 Task: Search one way flight ticket for 2 adults, 2 children, 2 infants in seat in first from Houston: George Bush Intercontinental/houston Airport to New Bern: Coastal Carolina Regional Airport (was Craven County Regional) on 8-4-2023. Choice of flights is Sun country airlines. Number of bags: 2 carry on bags. Price is upto 71000. Outbound departure time preference is 15:45. Flight should be less emission only.
Action: Mouse moved to (248, 337)
Screenshot: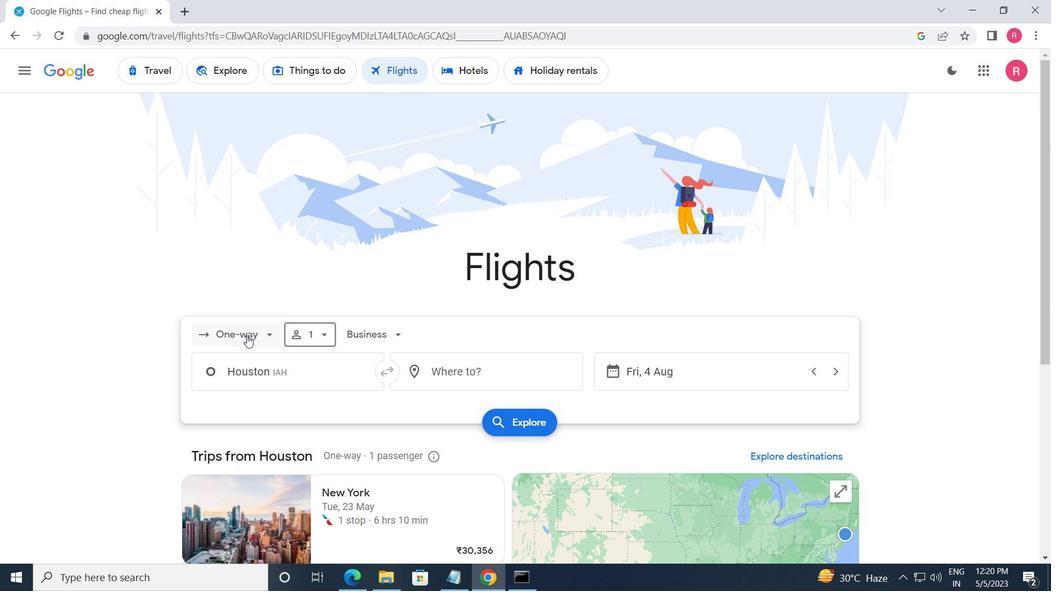 
Action: Mouse pressed left at (248, 337)
Screenshot: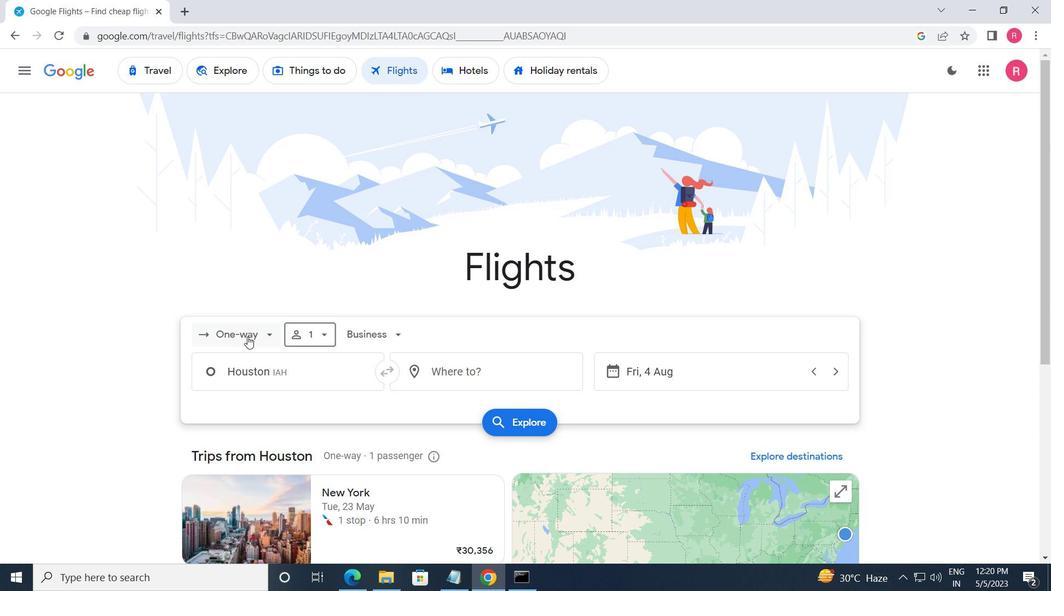 
Action: Mouse moved to (268, 404)
Screenshot: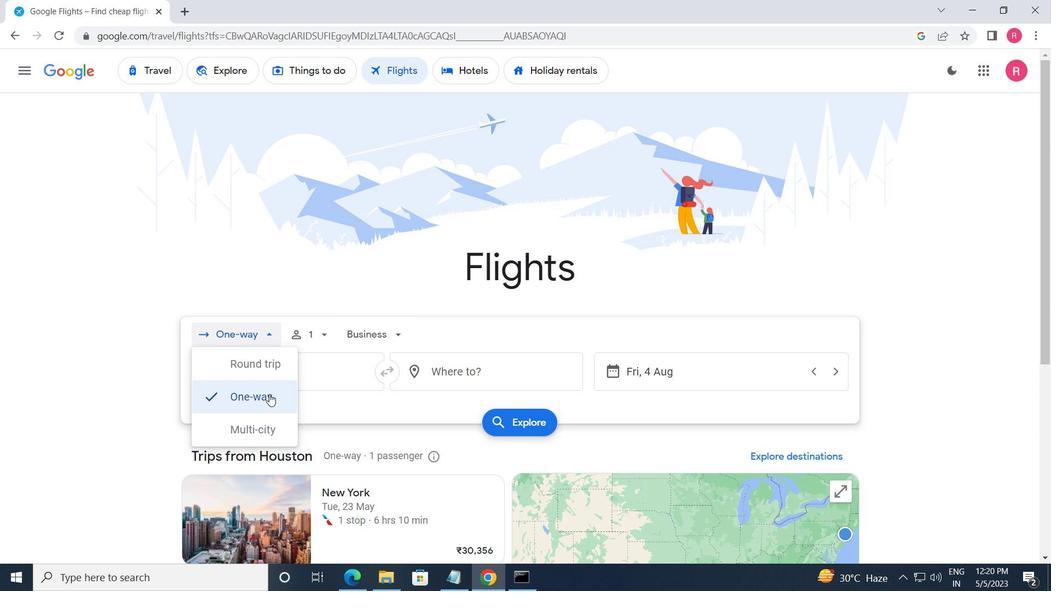 
Action: Mouse pressed left at (268, 404)
Screenshot: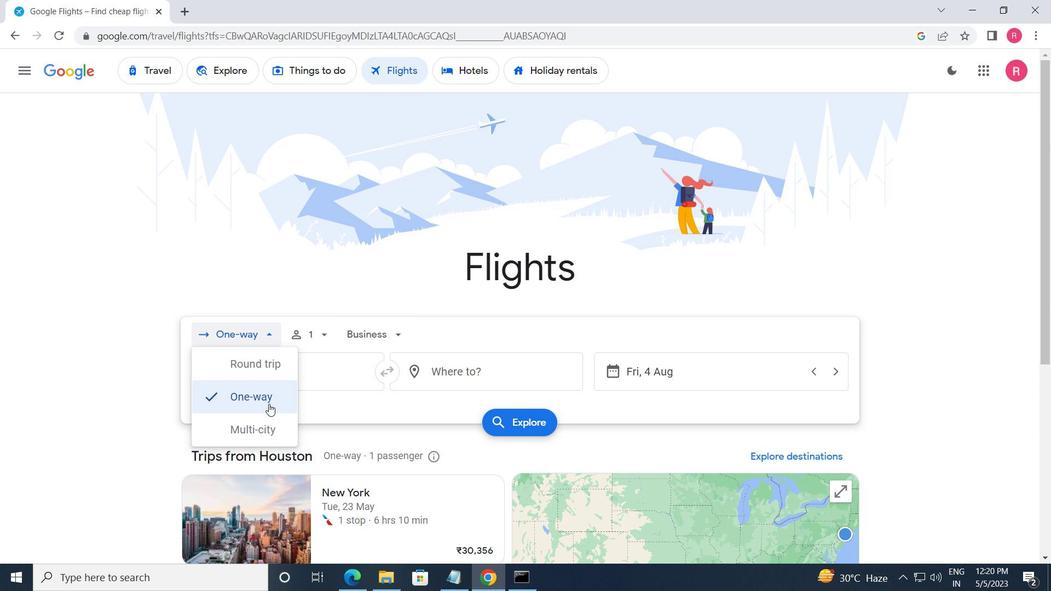 
Action: Mouse moved to (306, 338)
Screenshot: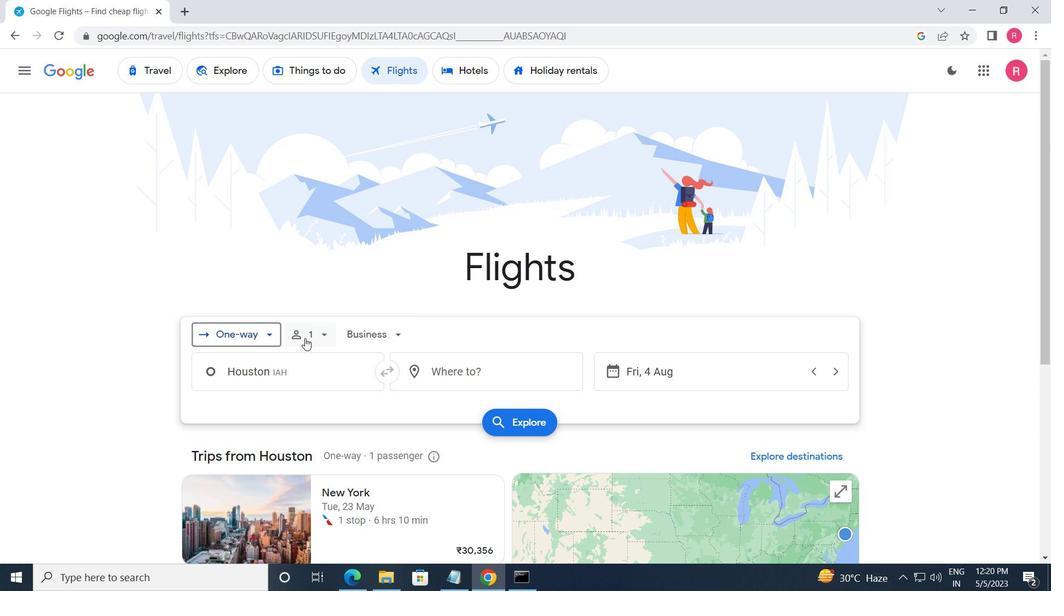 
Action: Mouse pressed left at (306, 338)
Screenshot: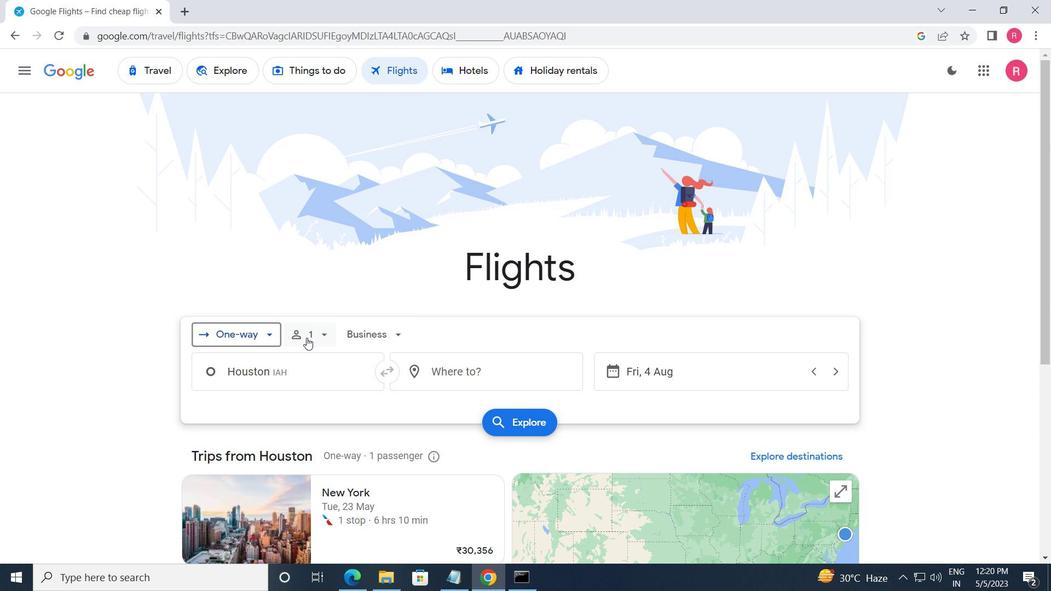 
Action: Mouse moved to (433, 375)
Screenshot: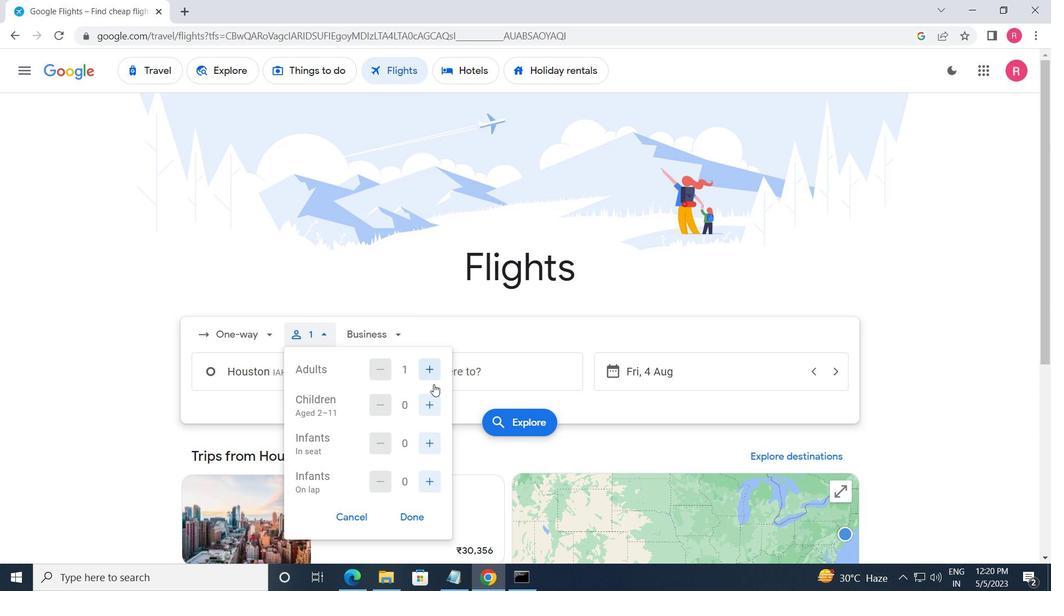 
Action: Mouse pressed left at (433, 375)
Screenshot: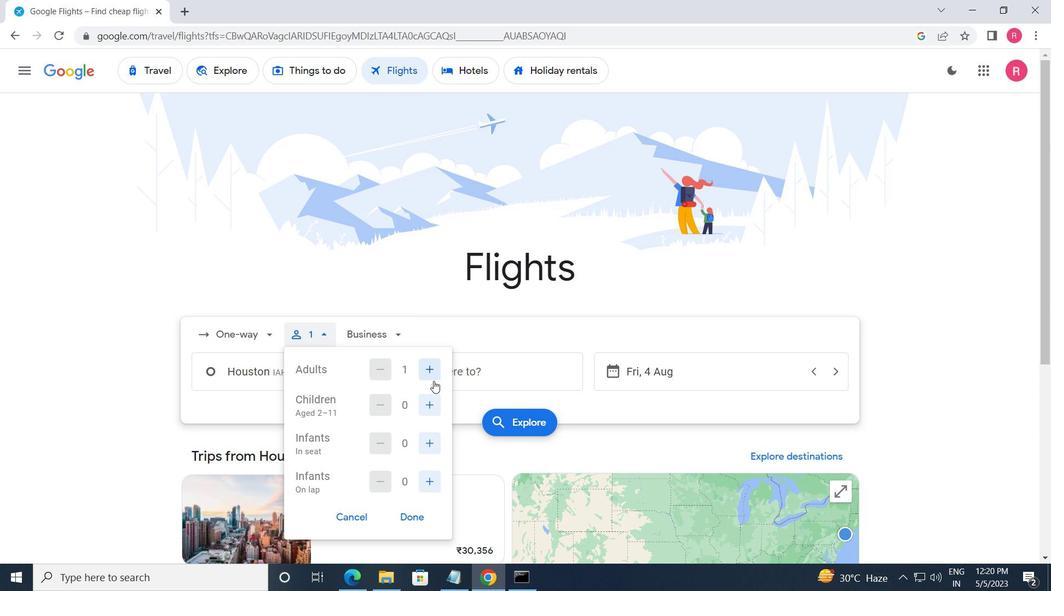 
Action: Mouse moved to (428, 397)
Screenshot: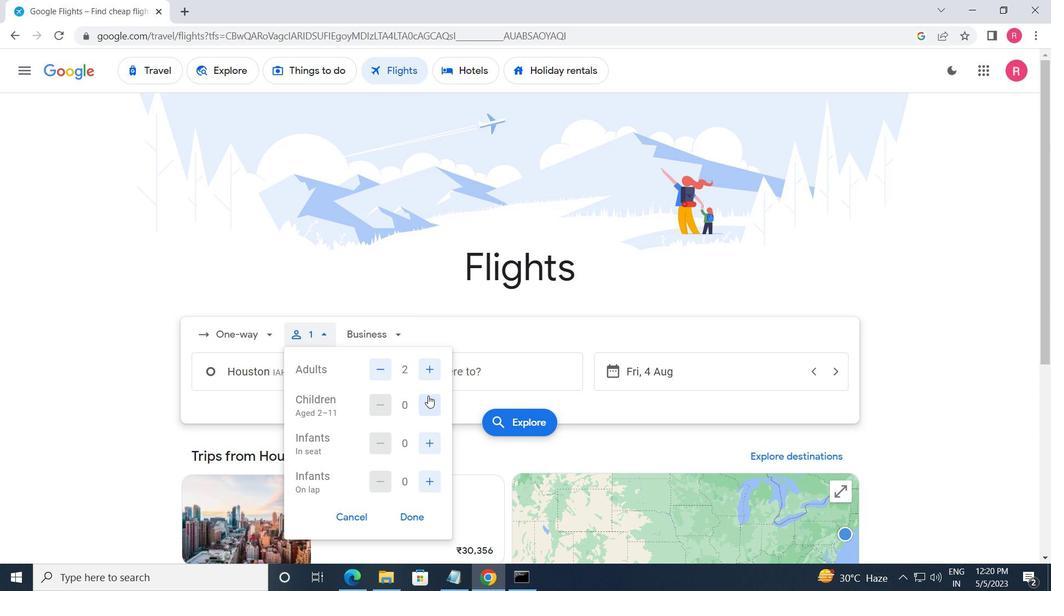 
Action: Mouse pressed left at (428, 397)
Screenshot: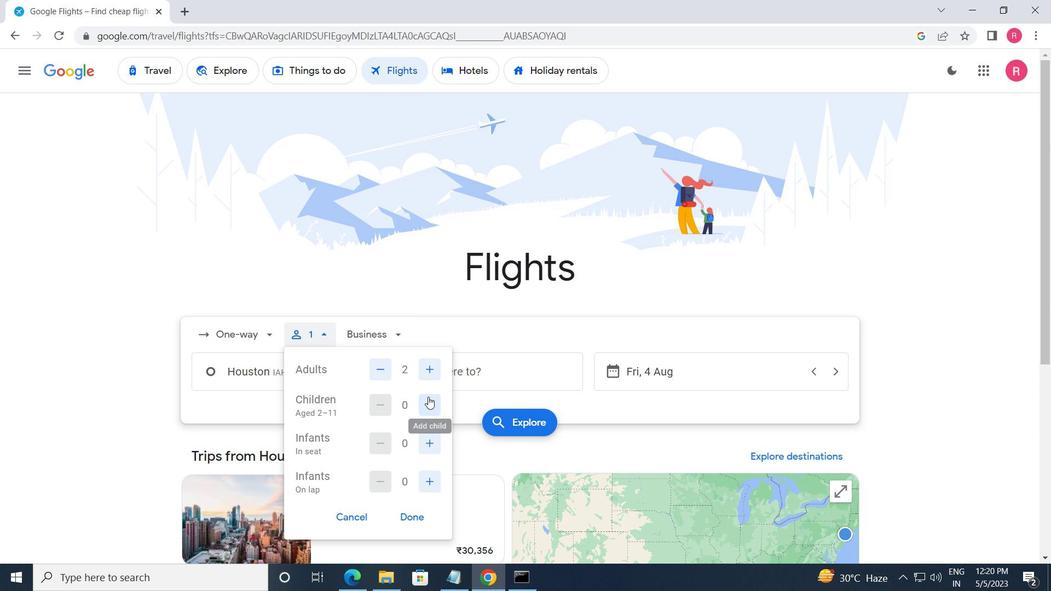 
Action: Mouse pressed left at (428, 397)
Screenshot: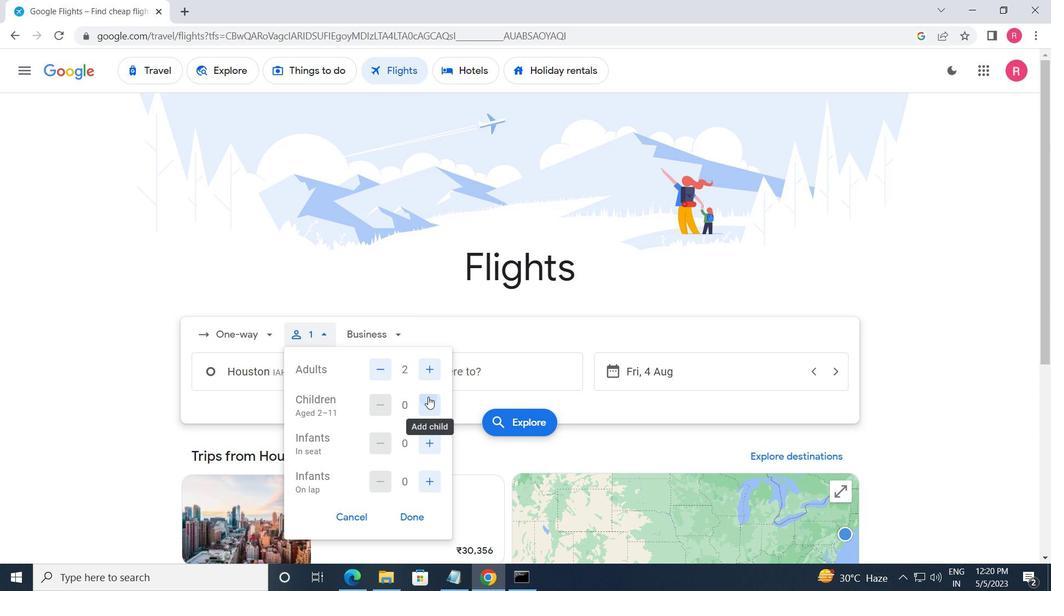 
Action: Mouse moved to (431, 431)
Screenshot: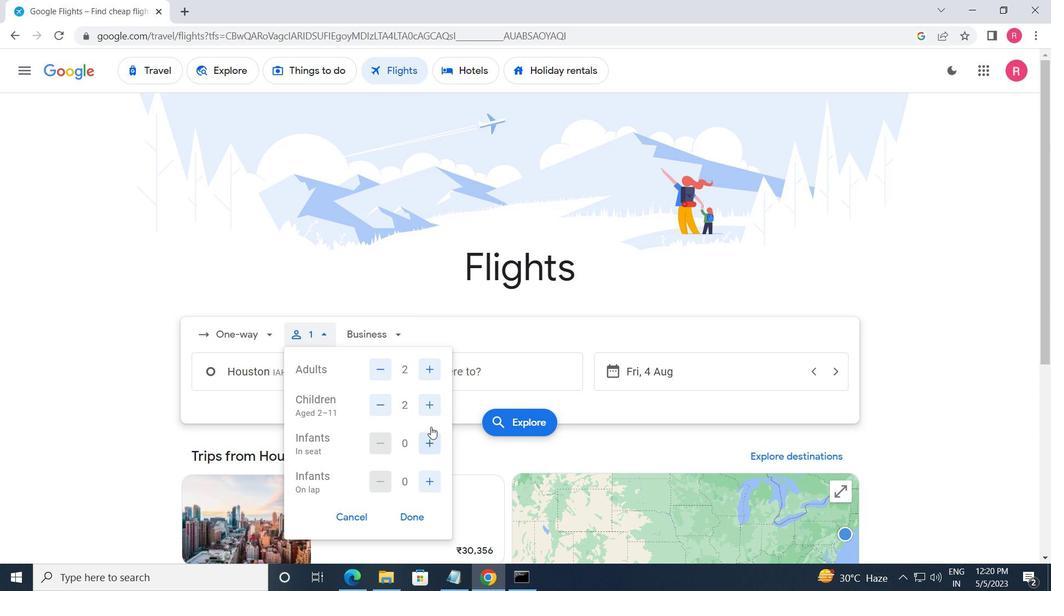
Action: Mouse pressed left at (431, 431)
Screenshot: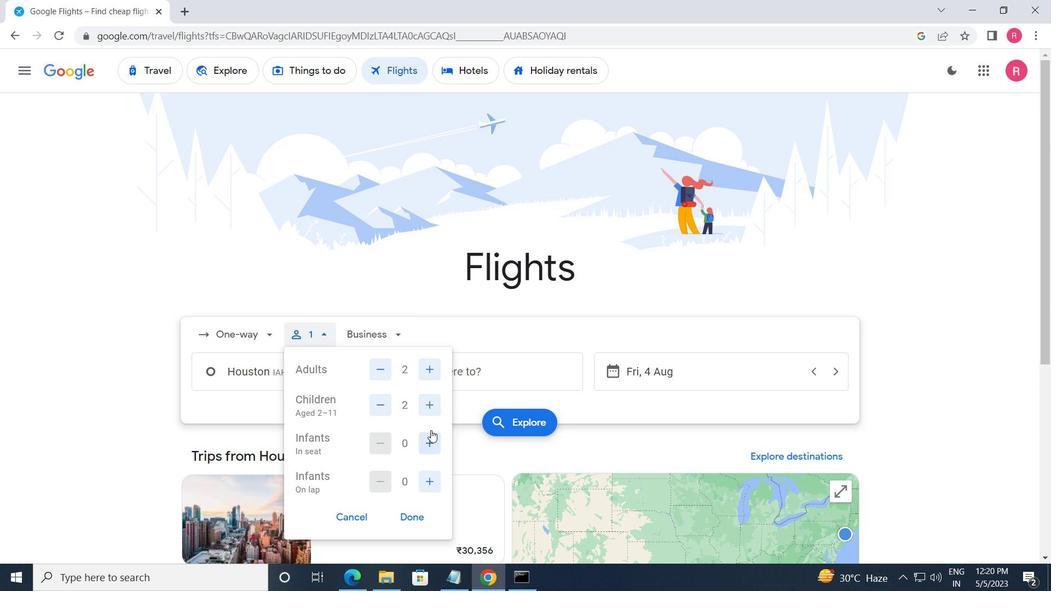 
Action: Mouse moved to (431, 432)
Screenshot: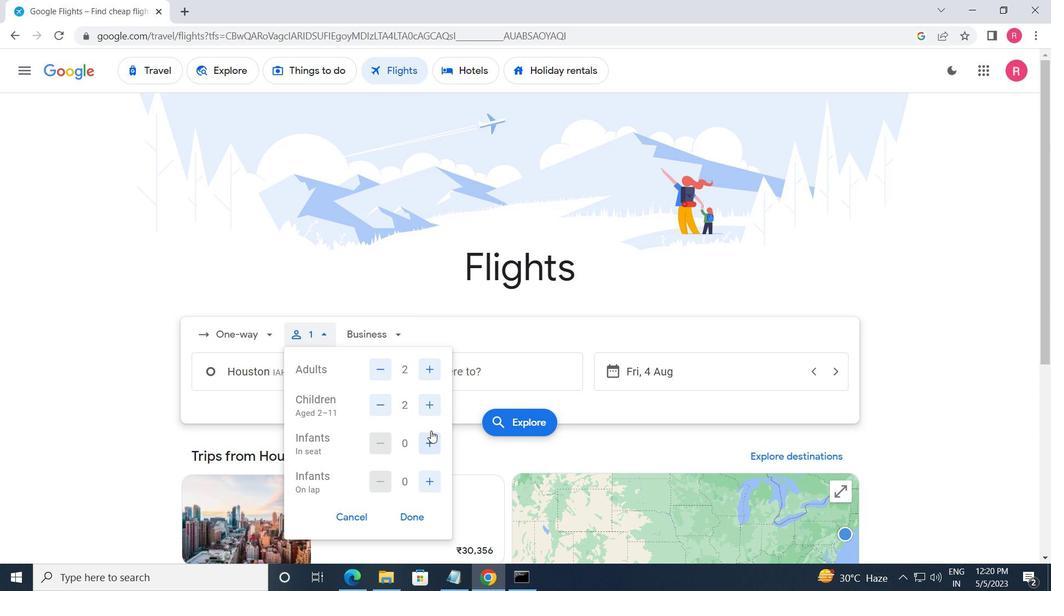 
Action: Mouse pressed left at (431, 432)
Screenshot: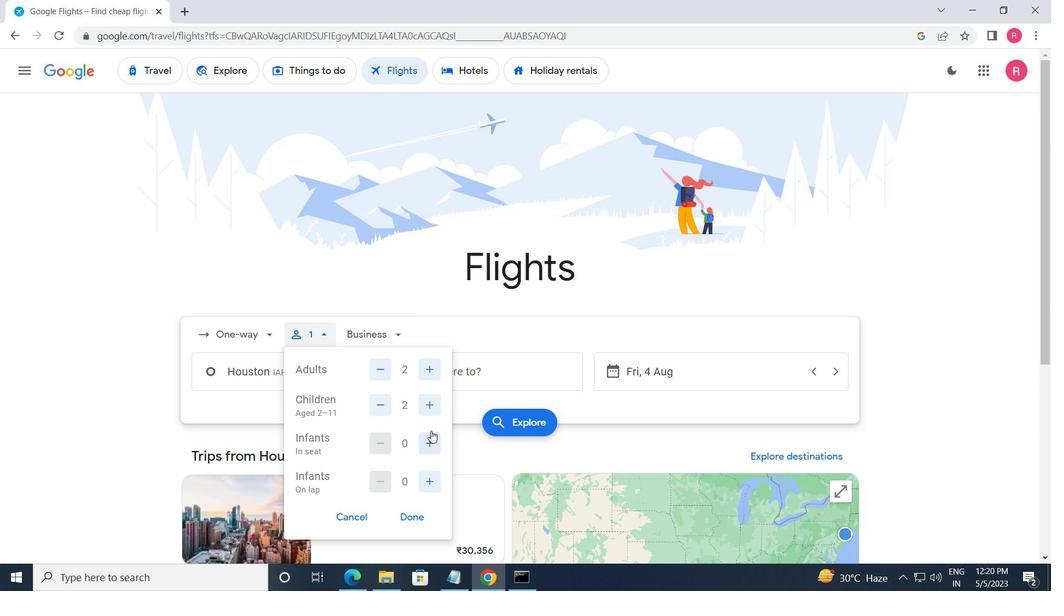 
Action: Mouse moved to (419, 516)
Screenshot: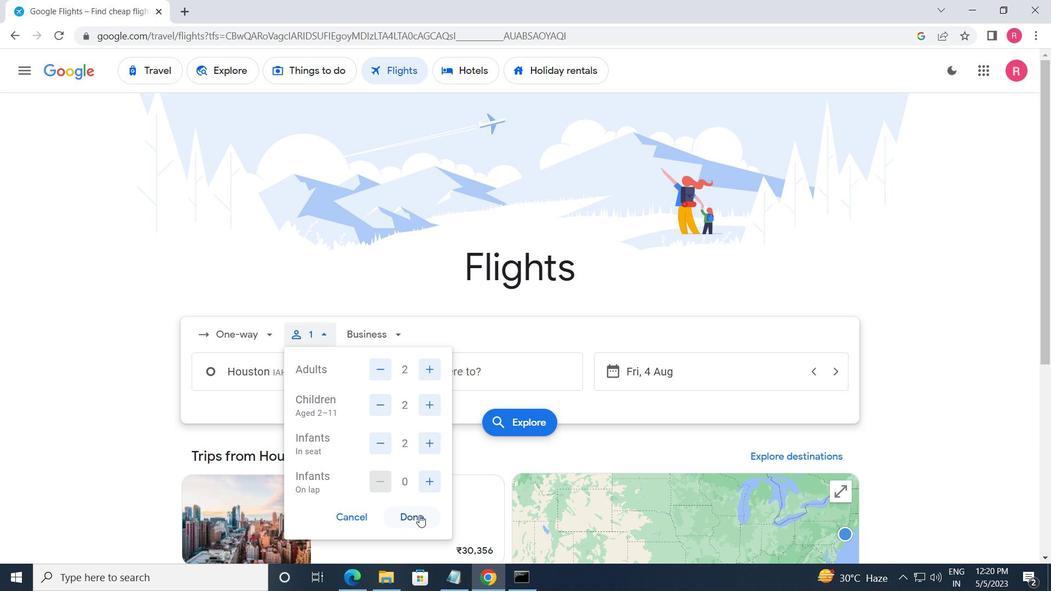
Action: Mouse pressed left at (419, 516)
Screenshot: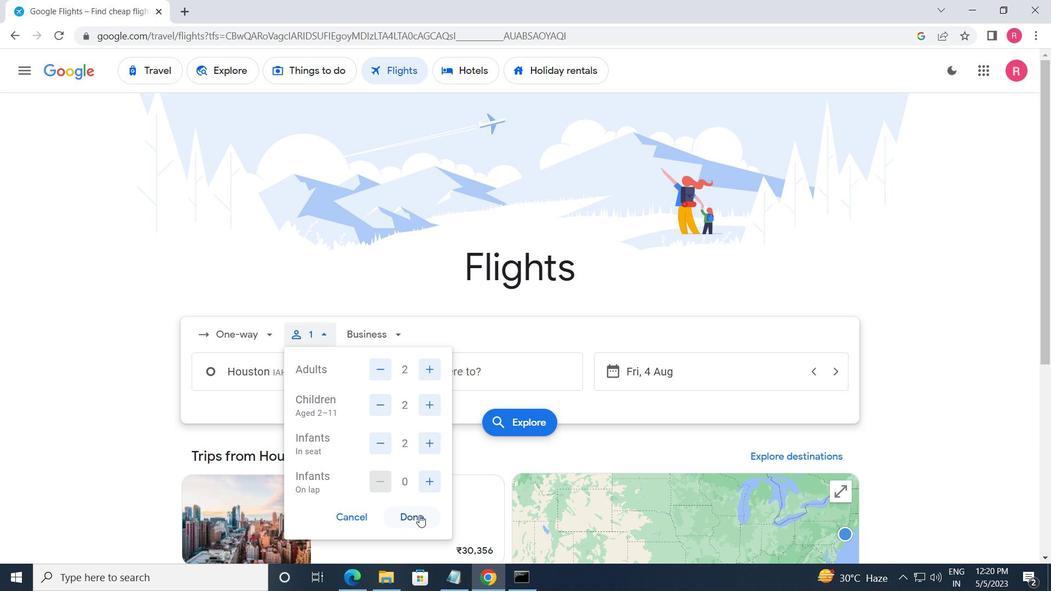 
Action: Mouse moved to (382, 334)
Screenshot: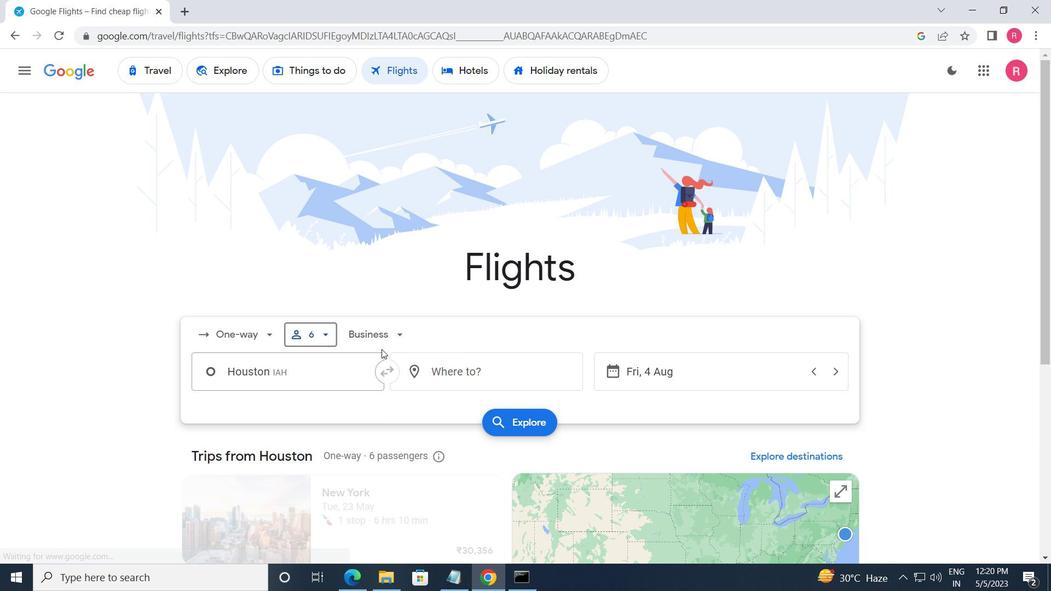 
Action: Mouse pressed left at (382, 334)
Screenshot: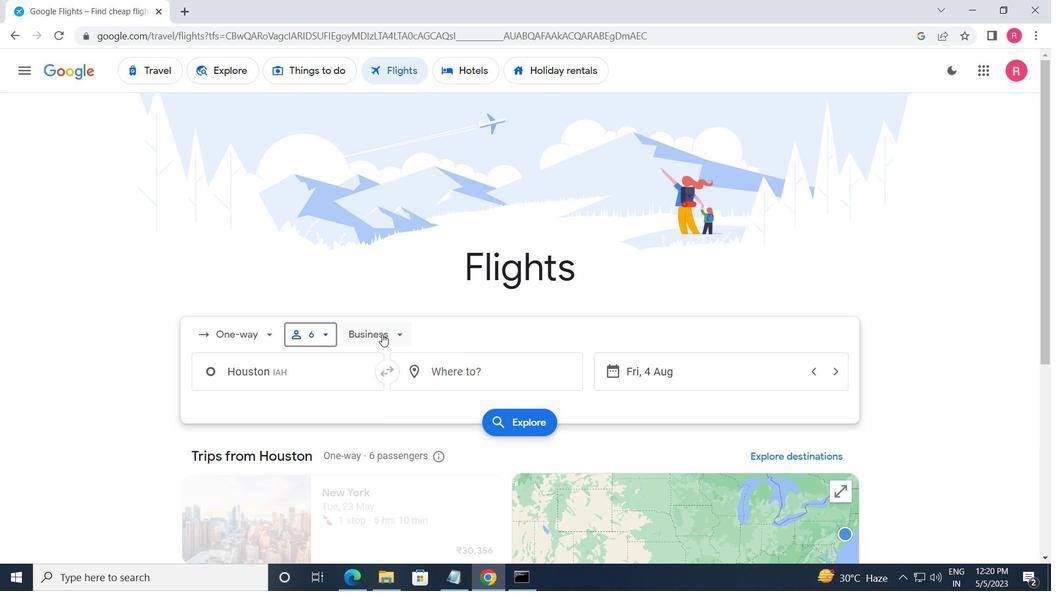 
Action: Mouse moved to (387, 455)
Screenshot: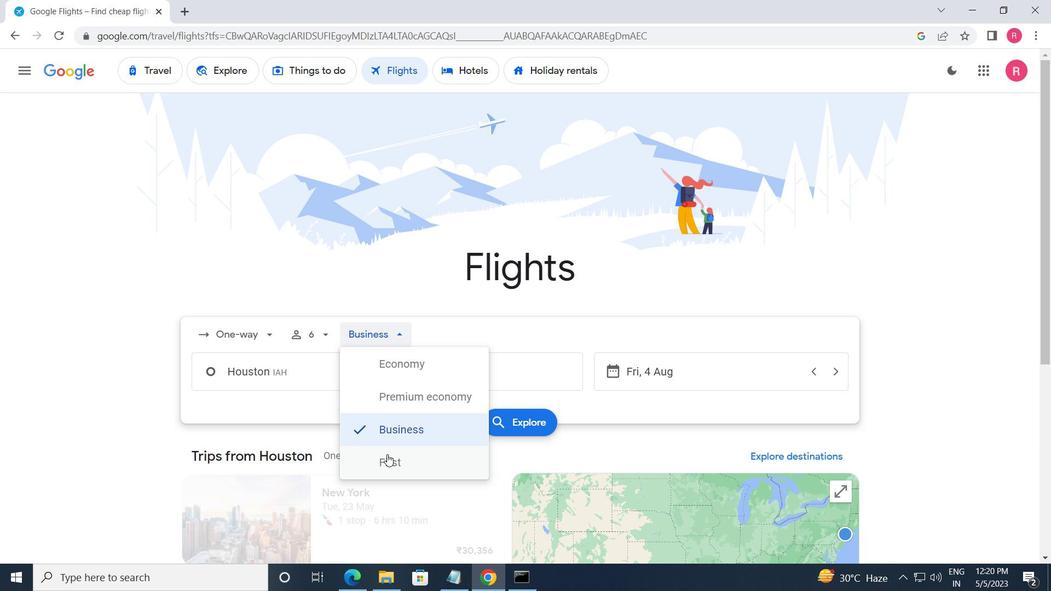 
Action: Mouse pressed left at (387, 455)
Screenshot: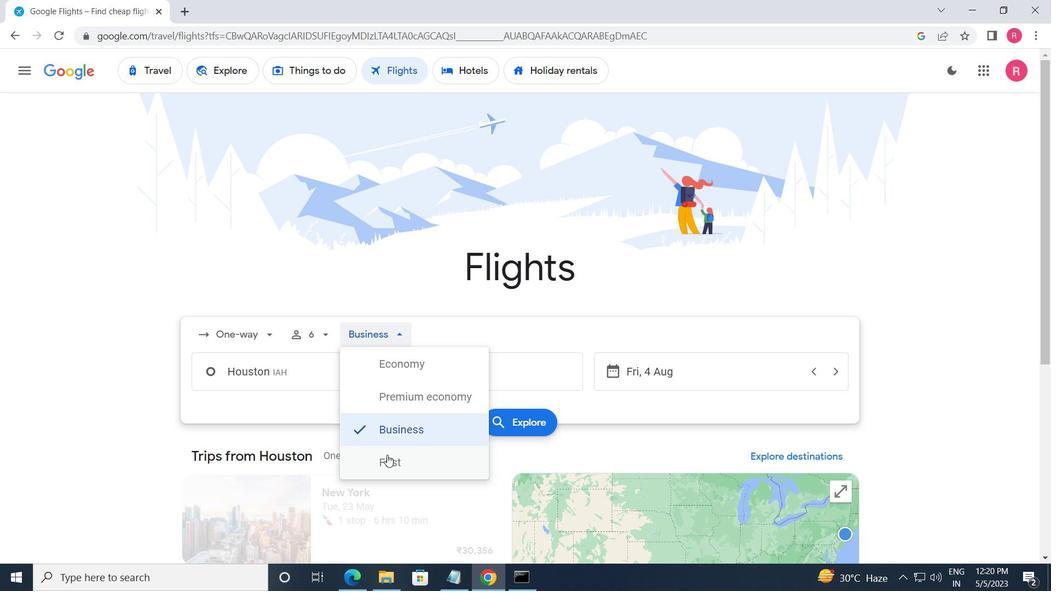 
Action: Mouse moved to (325, 380)
Screenshot: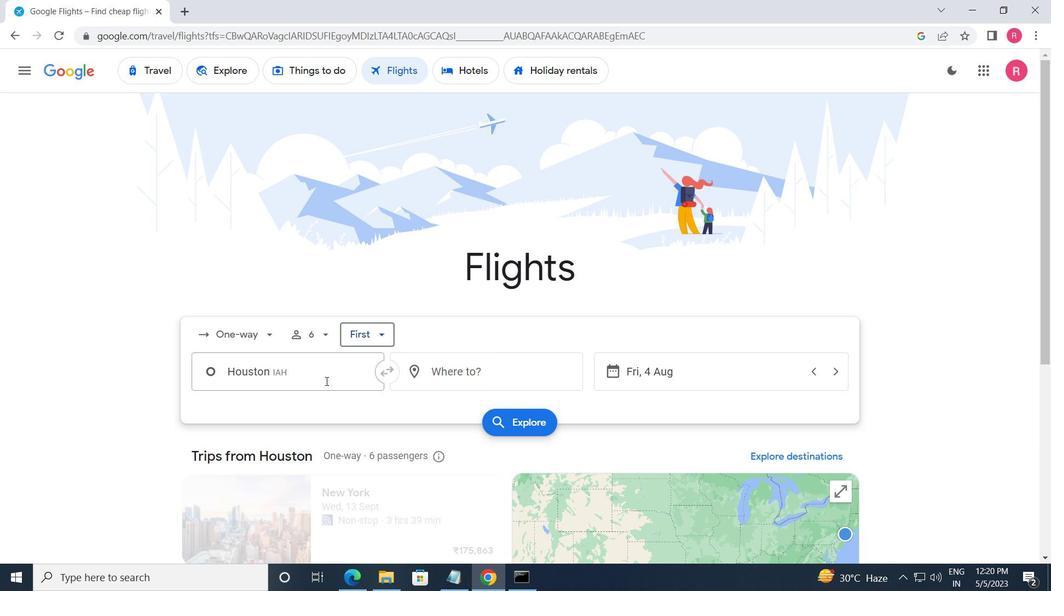 
Action: Mouse pressed left at (325, 380)
Screenshot: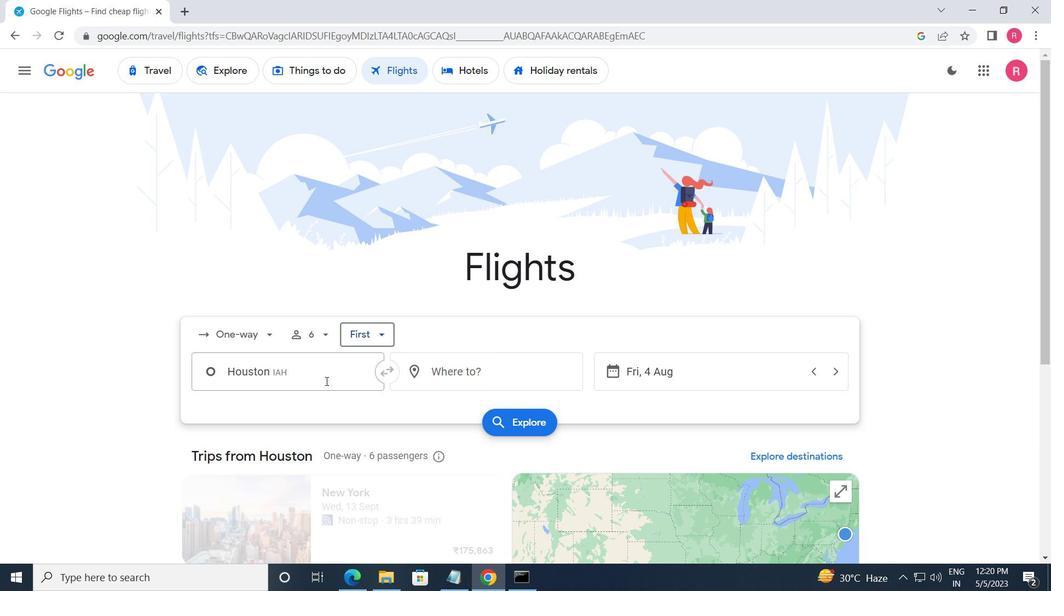 
Action: Mouse moved to (302, 387)
Screenshot: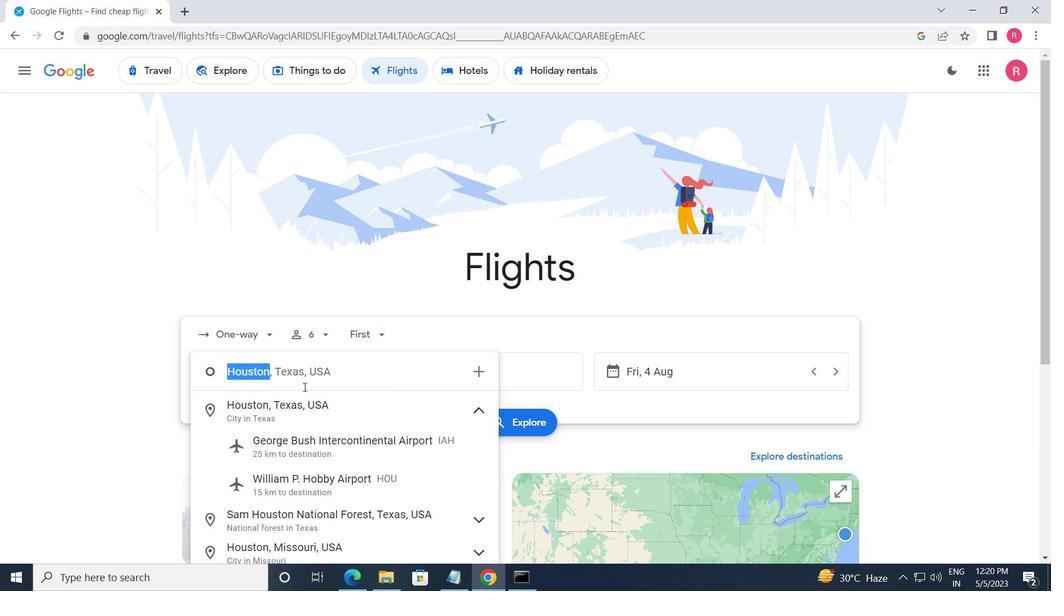 
Action: Key pressed <Key.shift><Key.shift><Key.shift><Key.shift>HOUSTON
Screenshot: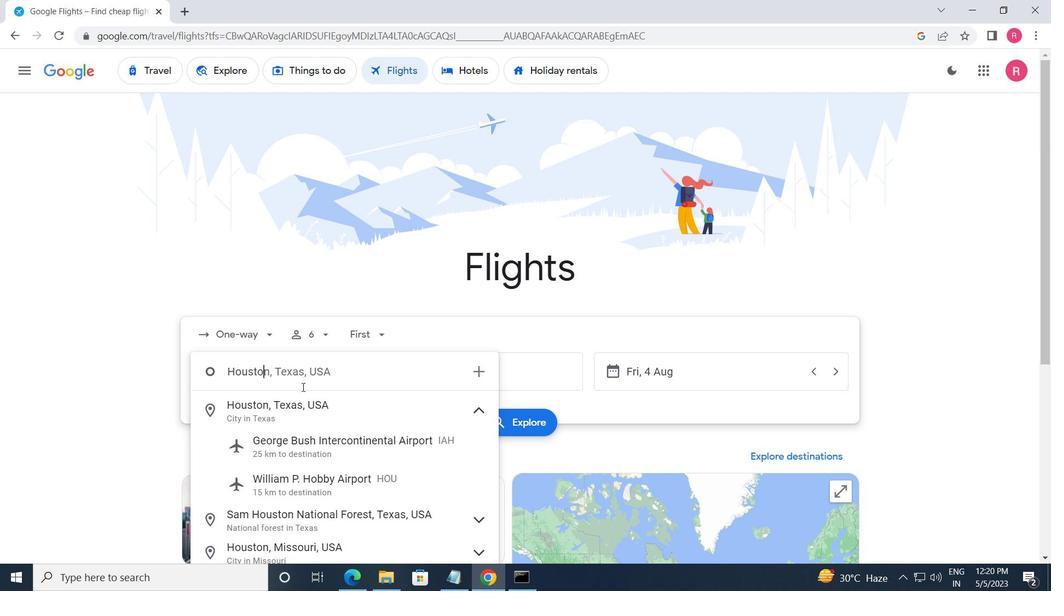 
Action: Mouse moved to (266, 443)
Screenshot: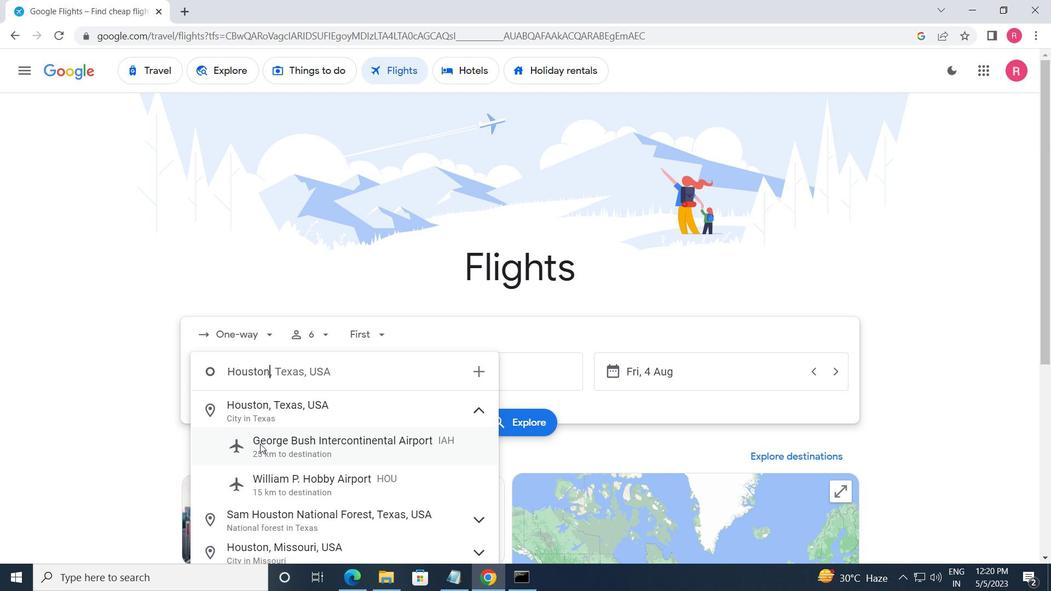 
Action: Mouse pressed left at (266, 443)
Screenshot: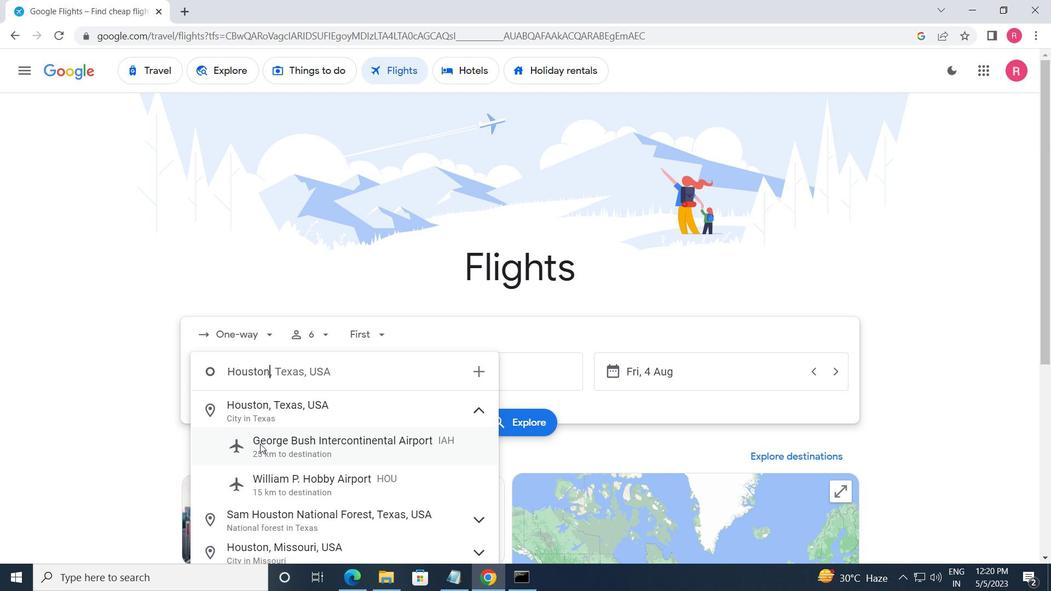 
Action: Mouse moved to (469, 382)
Screenshot: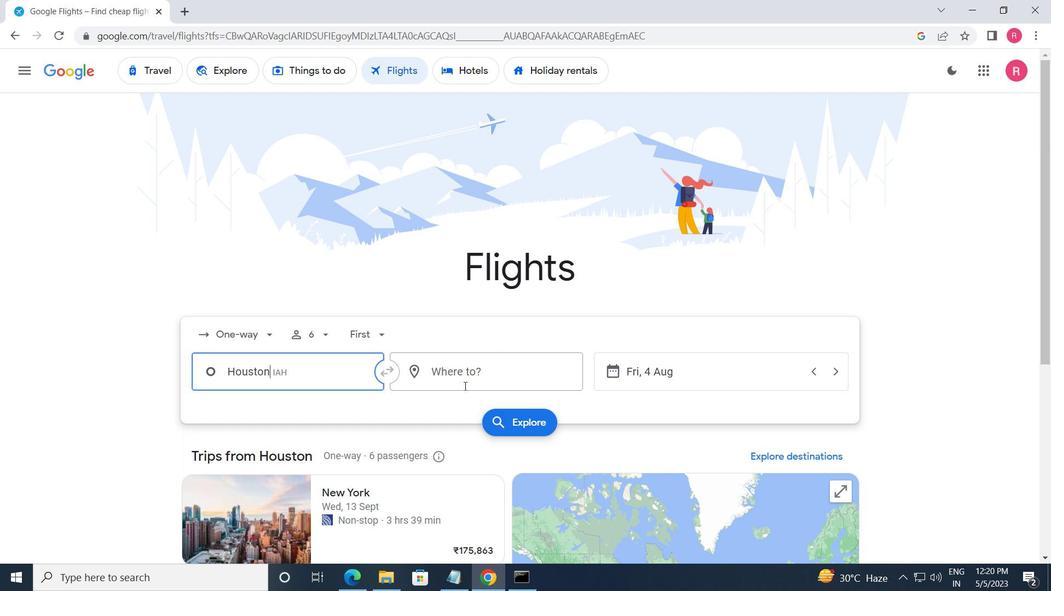 
Action: Mouse pressed left at (469, 382)
Screenshot: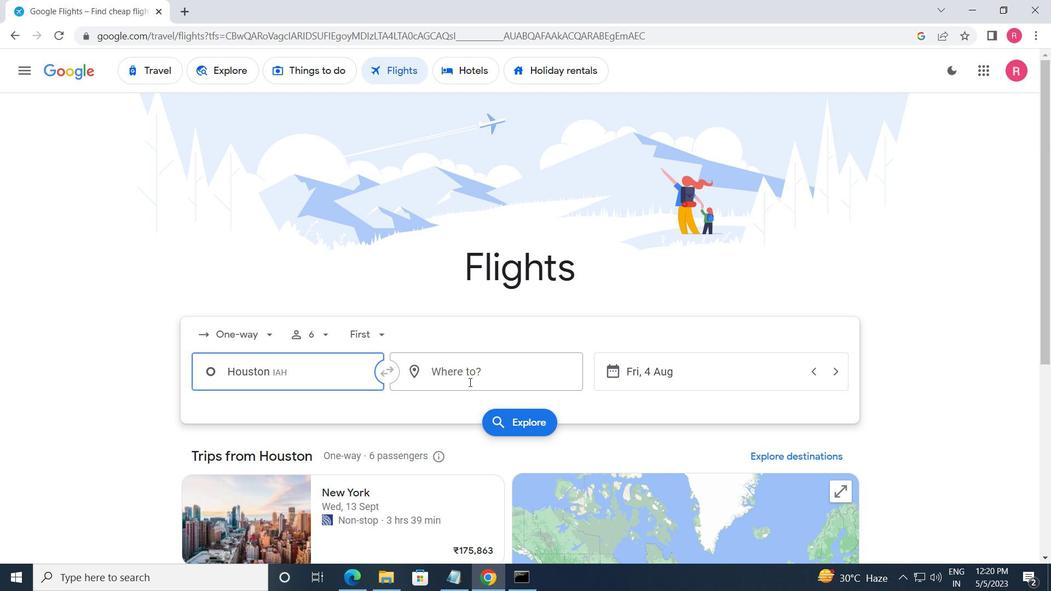 
Action: Mouse moved to (432, 358)
Screenshot: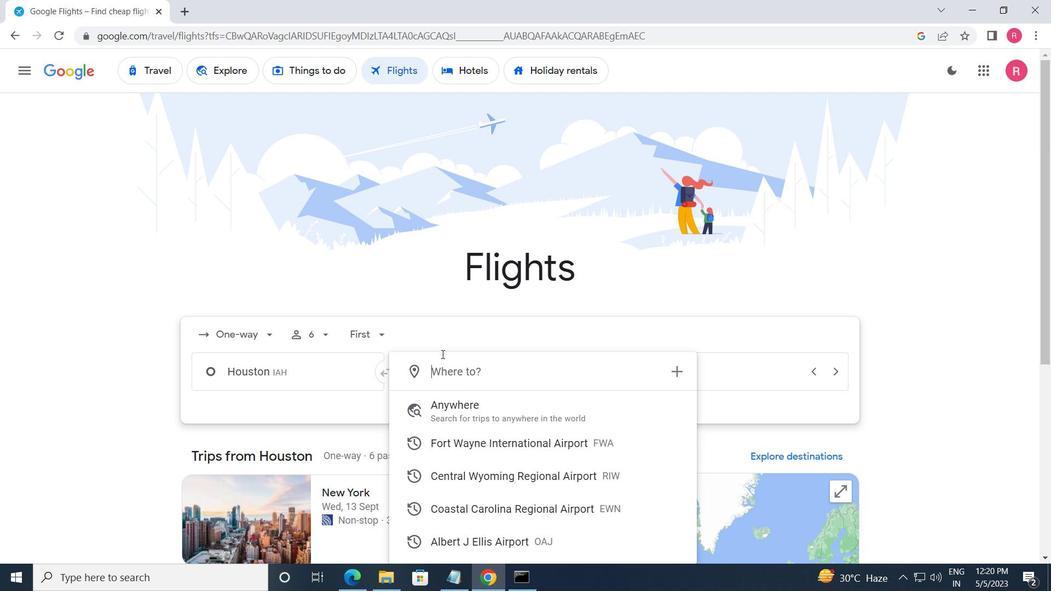 
Action: Key pressed <Key.shift><Key.shift><Key.shift><Key.shift><Key.shift>NW<Key.backspace>EW<Key.space><Key.shift><Key.shift><Key.shift><Key.shift><Key.shift><Key.shift>BERN
Screenshot: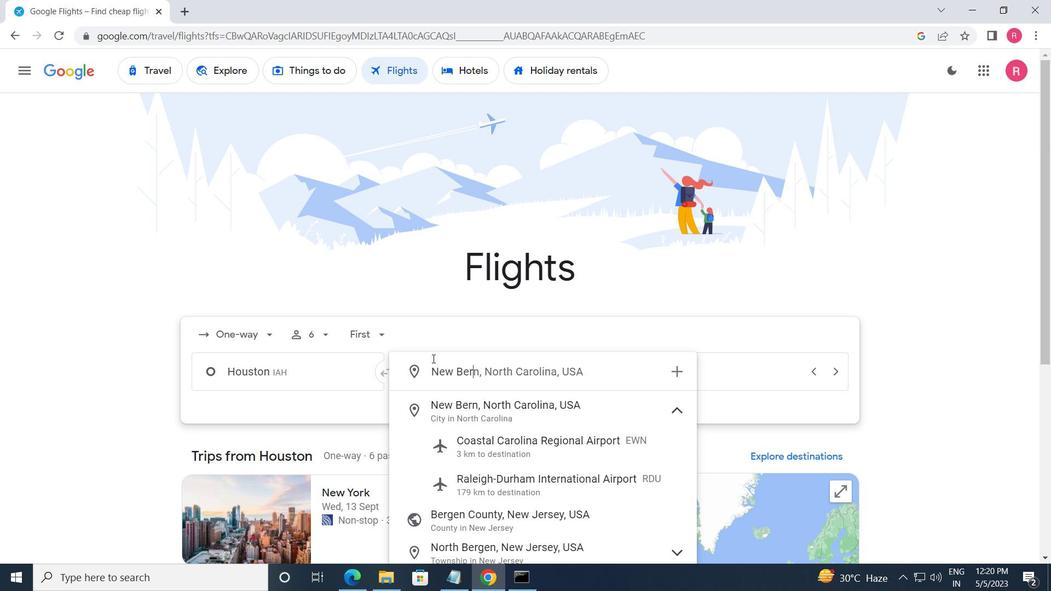 
Action: Mouse moved to (524, 450)
Screenshot: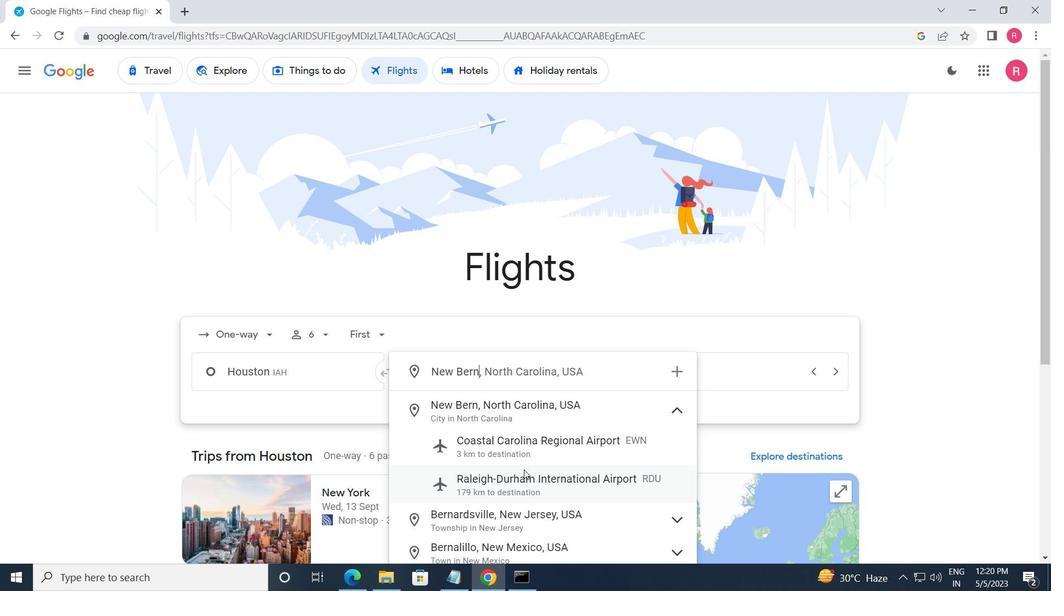
Action: Mouse pressed left at (524, 450)
Screenshot: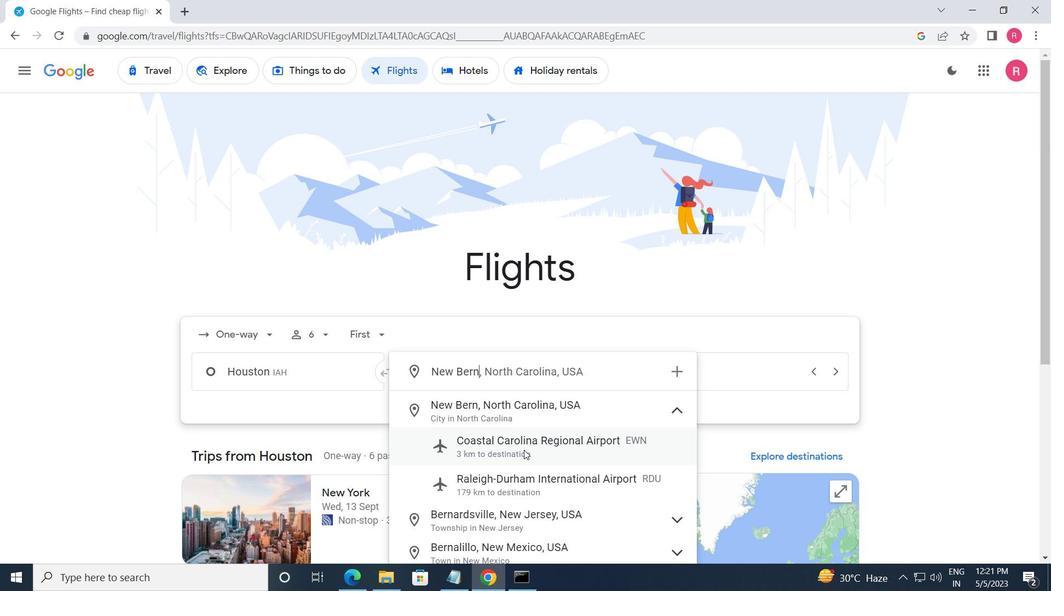 
Action: Mouse moved to (693, 365)
Screenshot: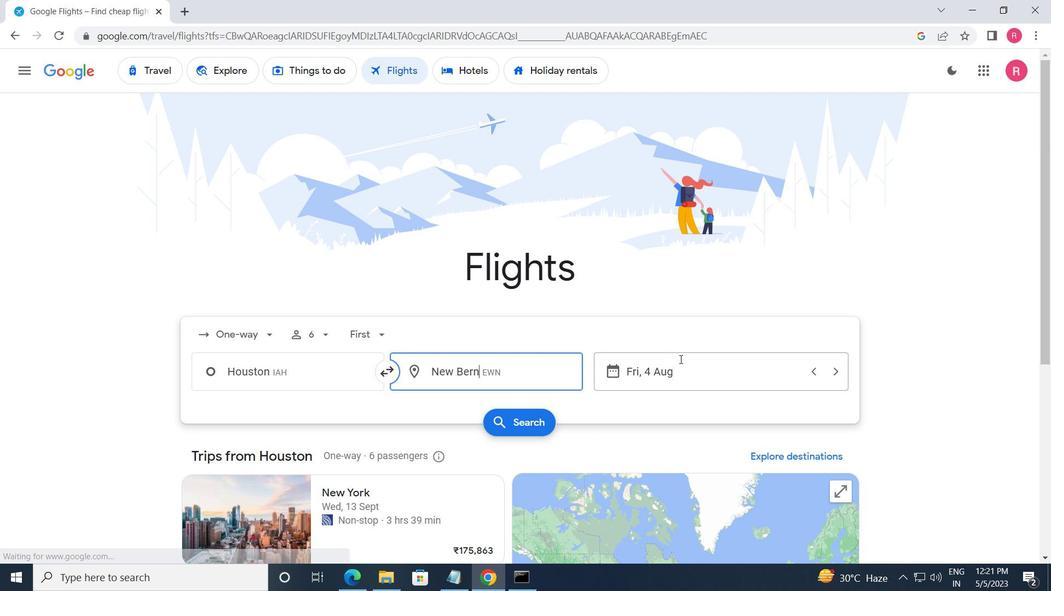 
Action: Mouse pressed left at (693, 365)
Screenshot: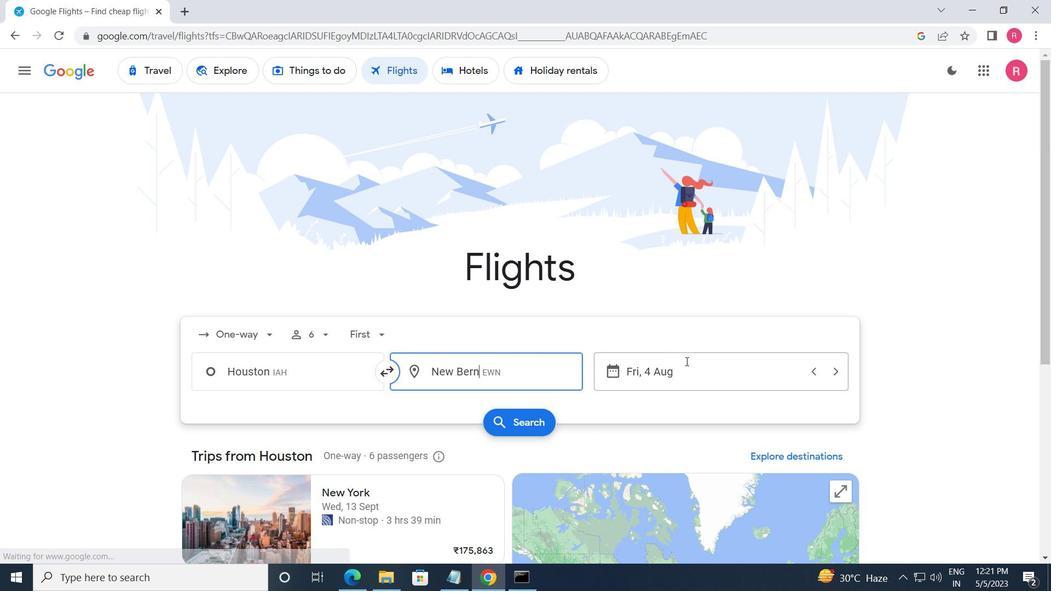 
Action: Mouse moved to (533, 319)
Screenshot: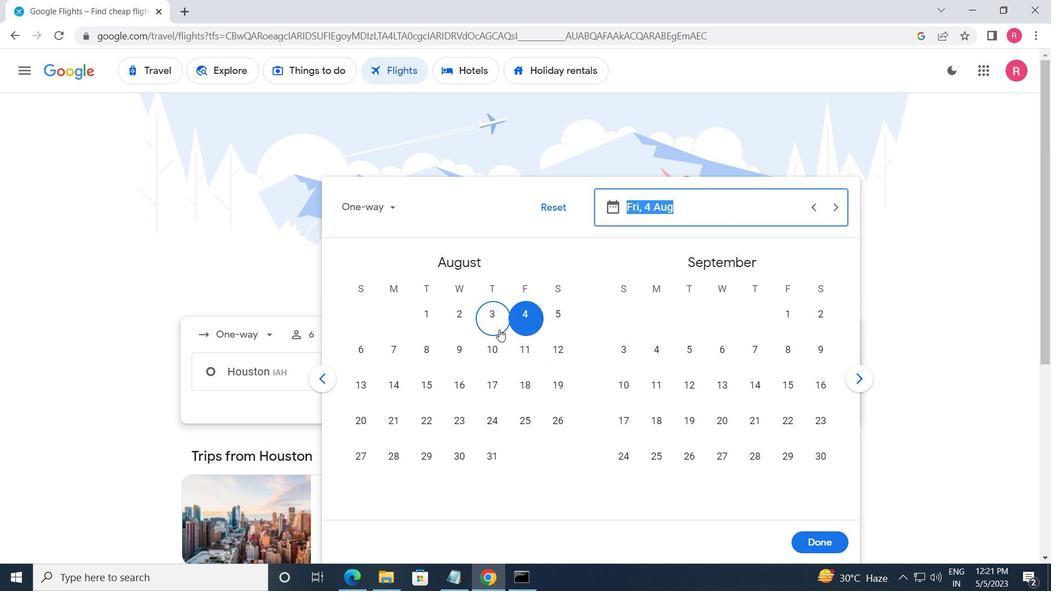 
Action: Mouse pressed left at (533, 319)
Screenshot: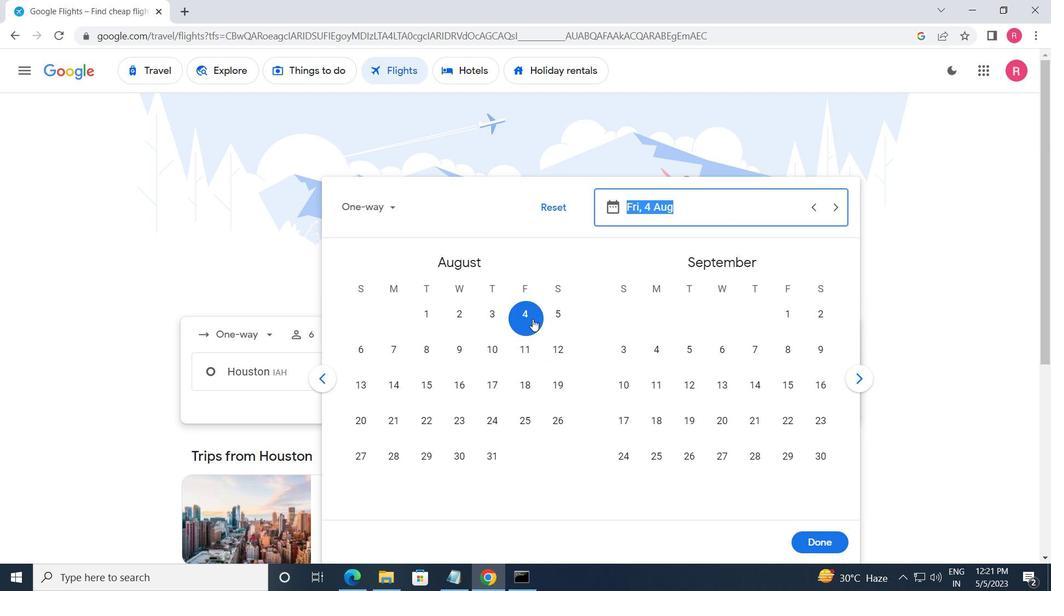 
Action: Mouse moved to (839, 548)
Screenshot: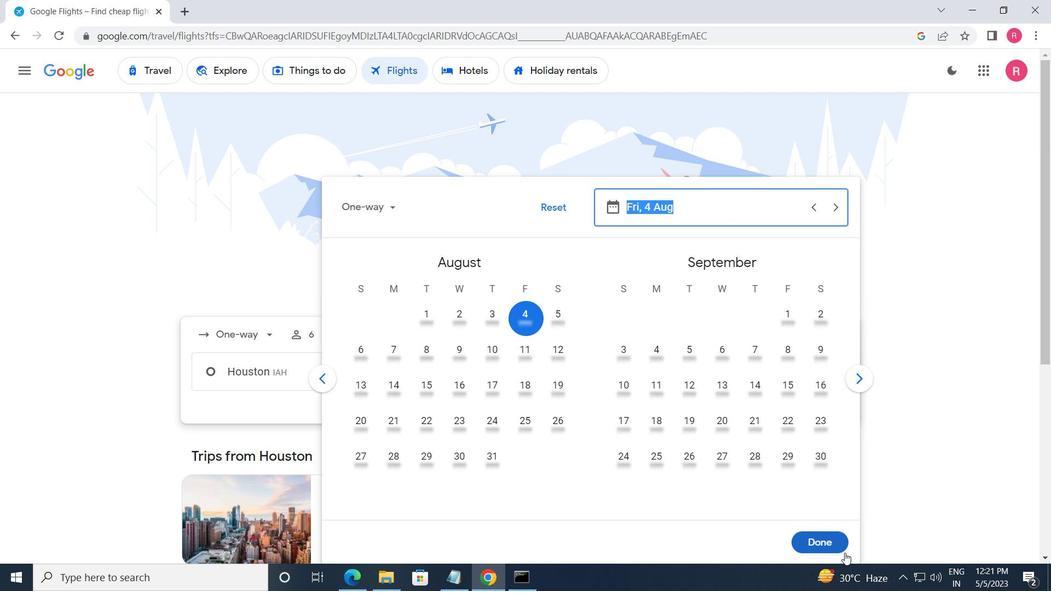 
Action: Mouse pressed left at (839, 548)
Screenshot: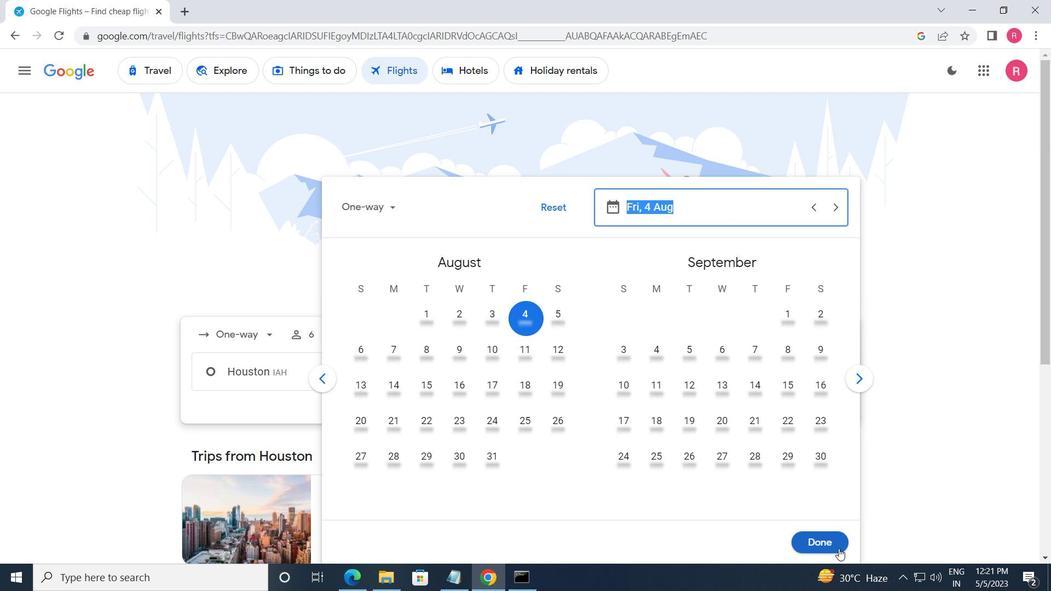 
Action: Mouse moved to (507, 418)
Screenshot: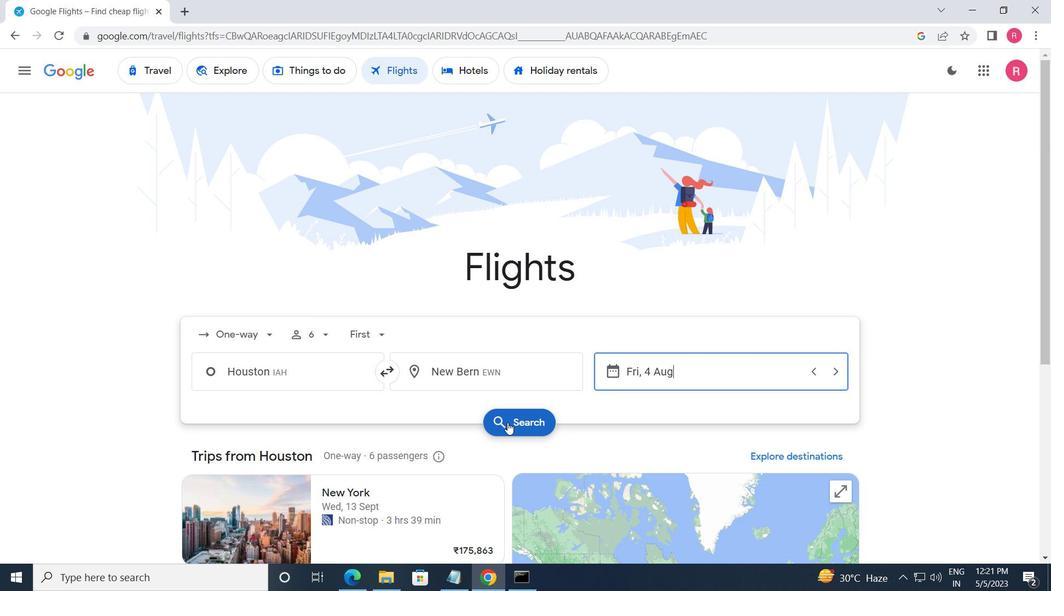 
Action: Mouse pressed left at (507, 418)
Screenshot: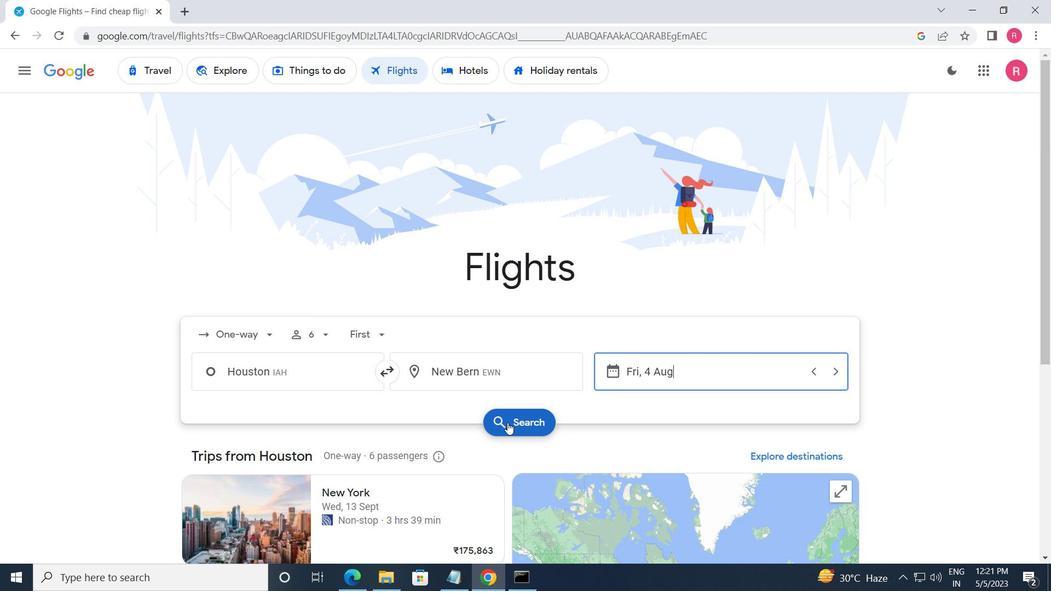 
Action: Mouse moved to (216, 193)
Screenshot: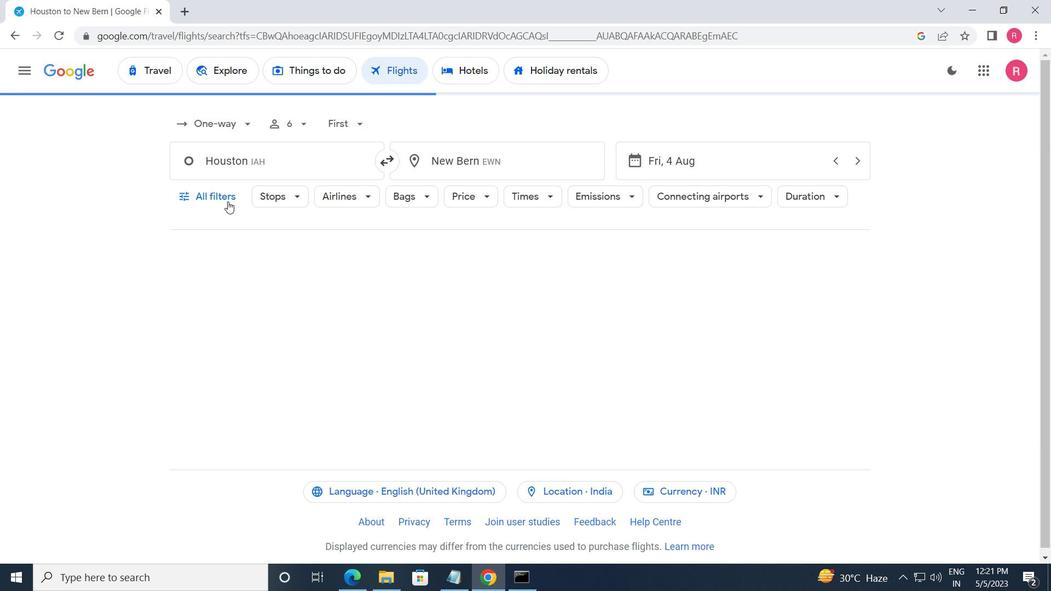 
Action: Mouse pressed left at (216, 193)
Screenshot: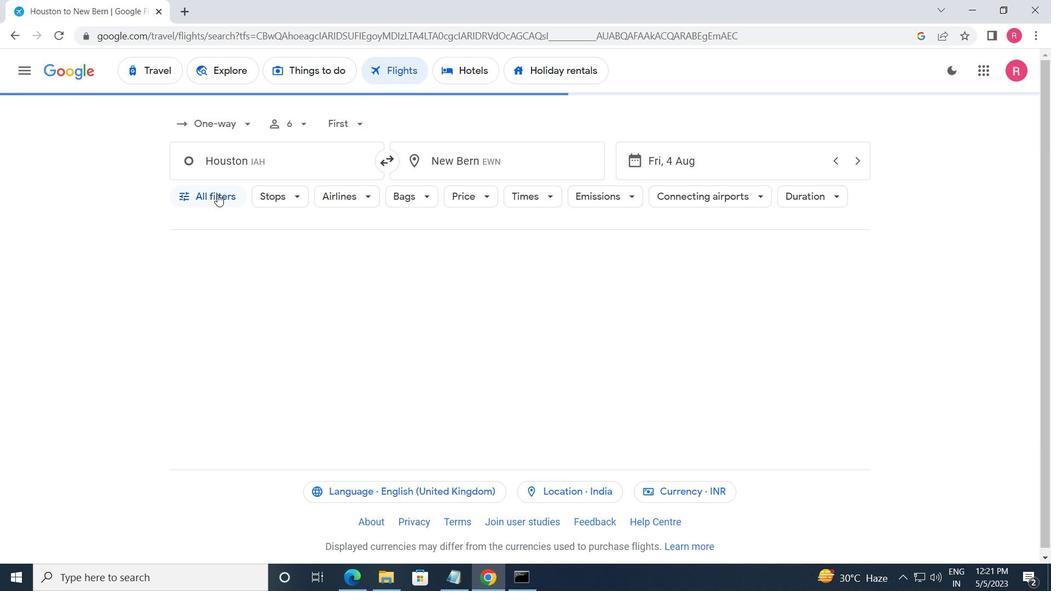 
Action: Mouse moved to (316, 343)
Screenshot: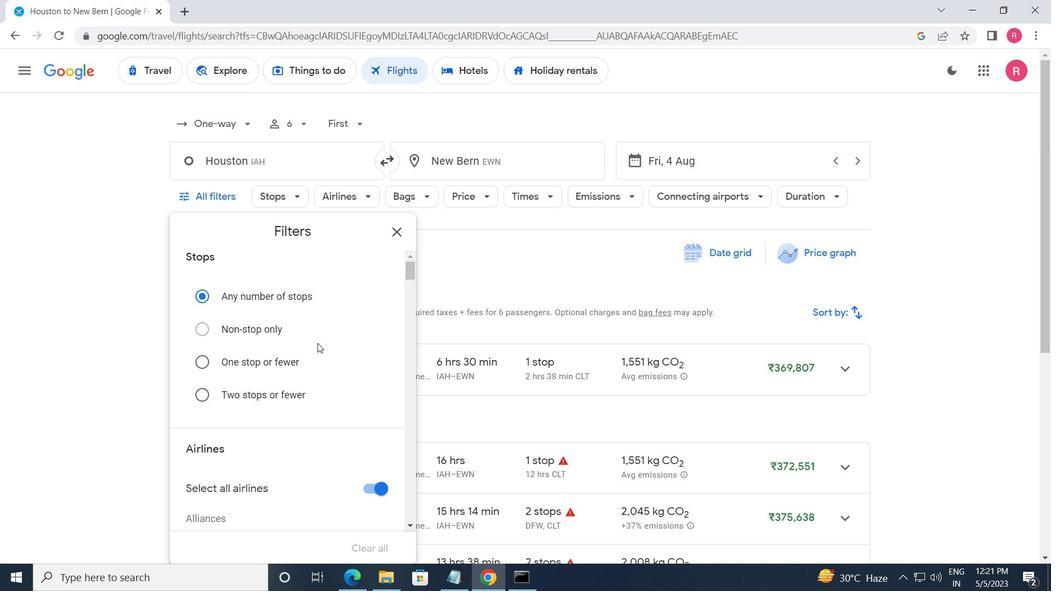 
Action: Mouse scrolled (316, 343) with delta (0, 0)
Screenshot: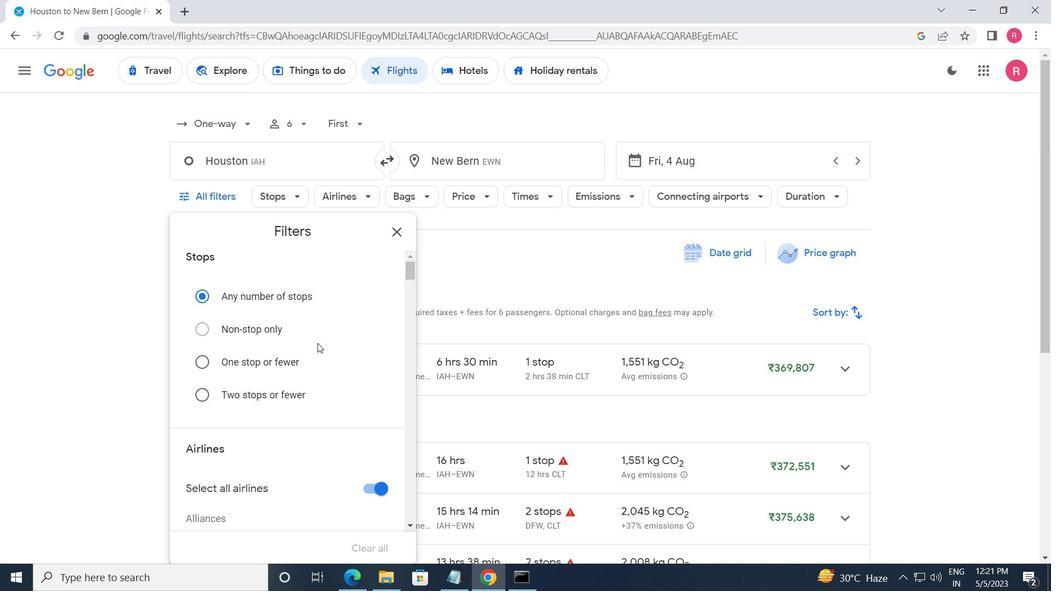 
Action: Mouse scrolled (316, 343) with delta (0, 0)
Screenshot: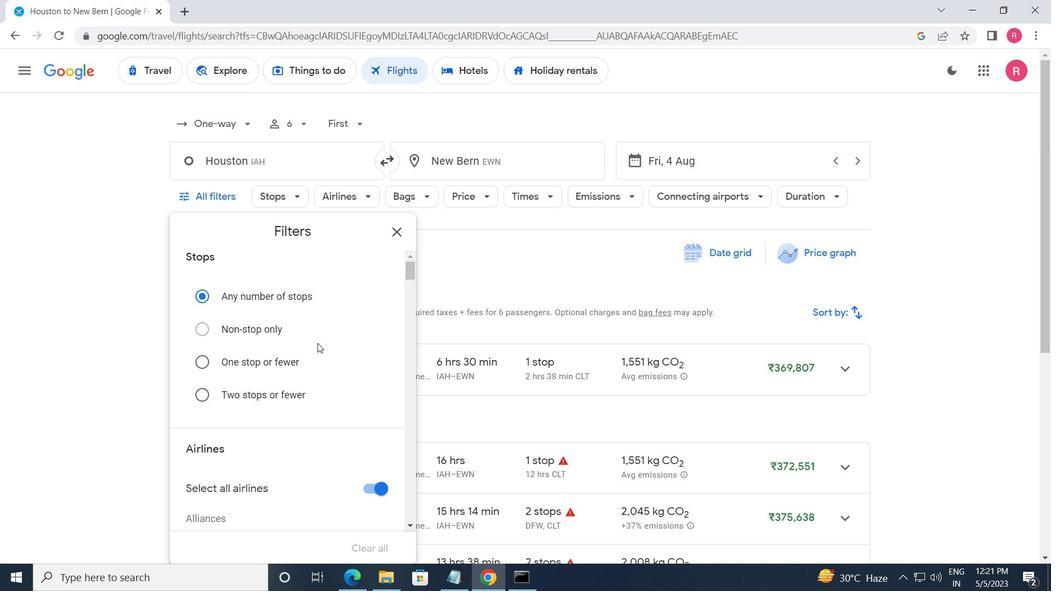 
Action: Mouse moved to (316, 343)
Screenshot: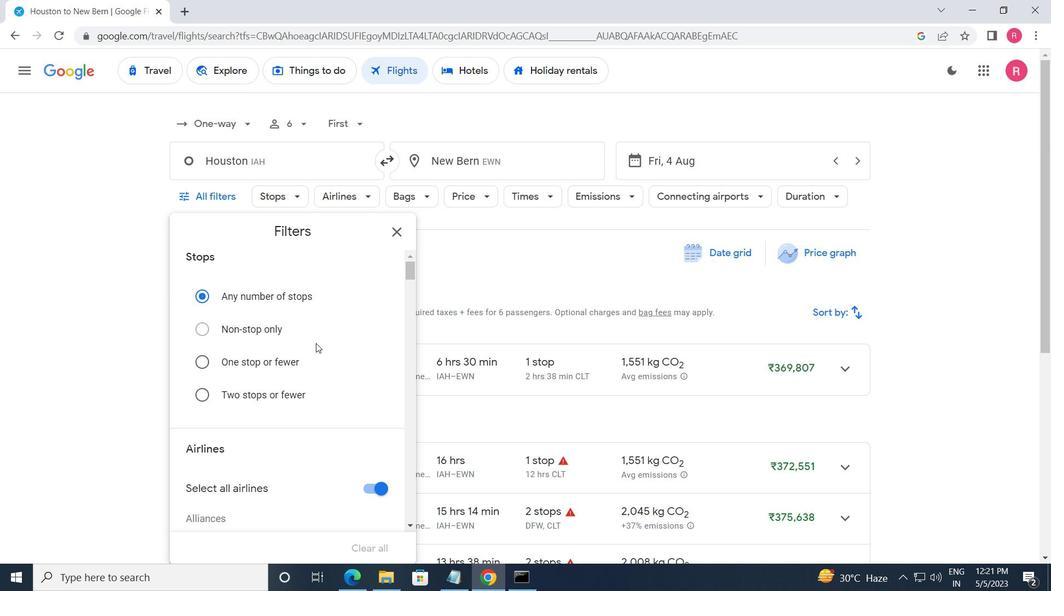 
Action: Mouse scrolled (316, 343) with delta (0, 0)
Screenshot: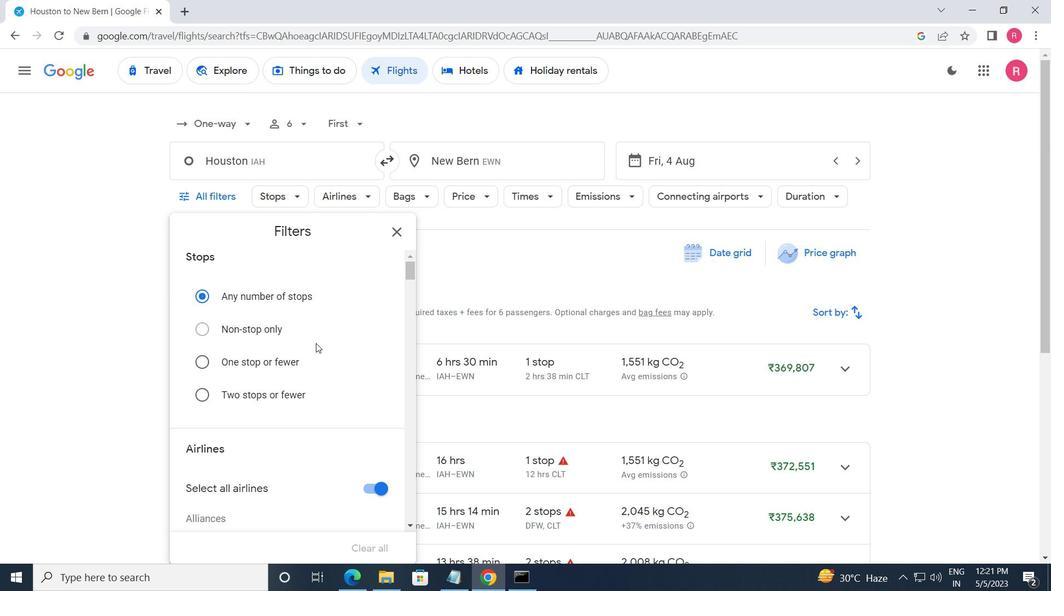
Action: Mouse moved to (314, 343)
Screenshot: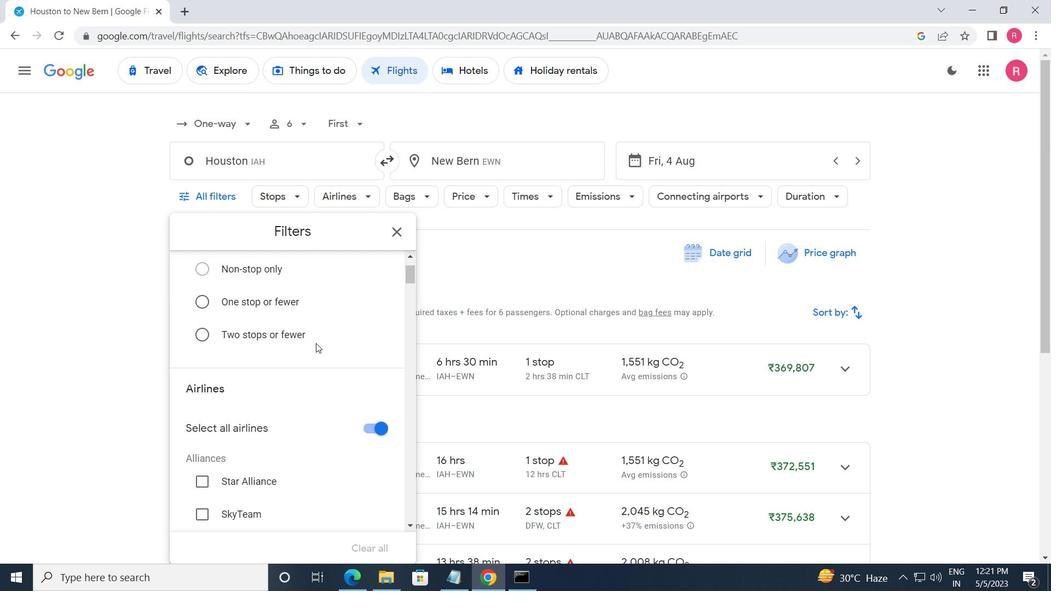 
Action: Mouse scrolled (314, 342) with delta (0, 0)
Screenshot: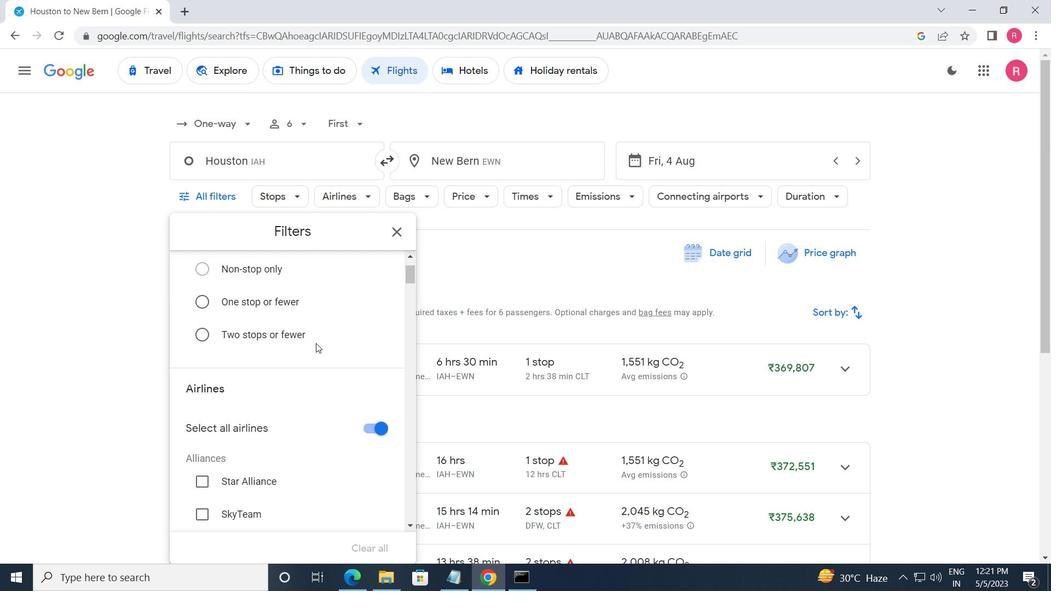 
Action: Mouse moved to (314, 342)
Screenshot: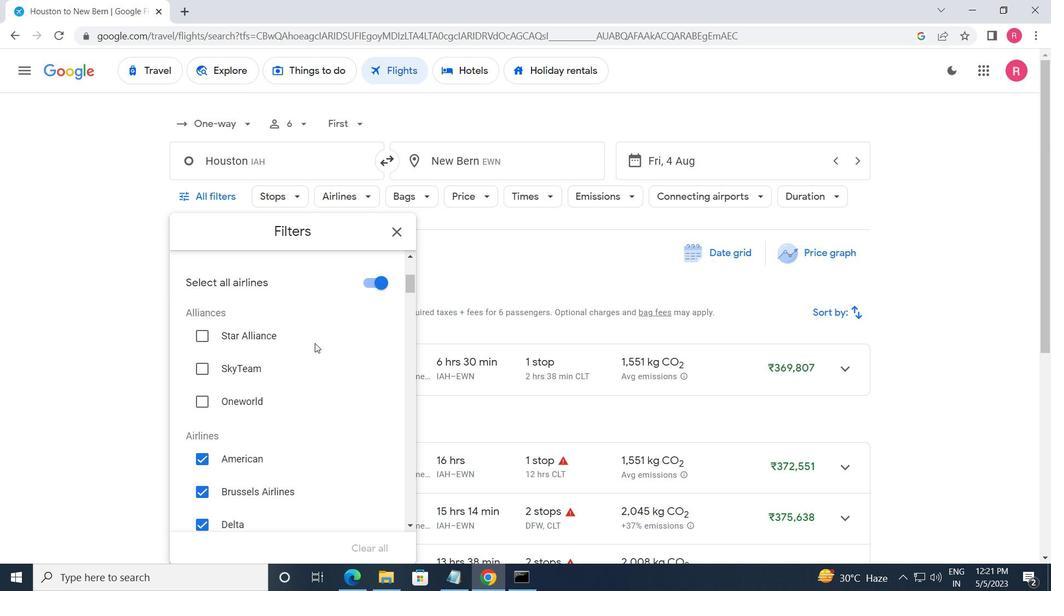 
Action: Mouse scrolled (314, 342) with delta (0, 0)
Screenshot: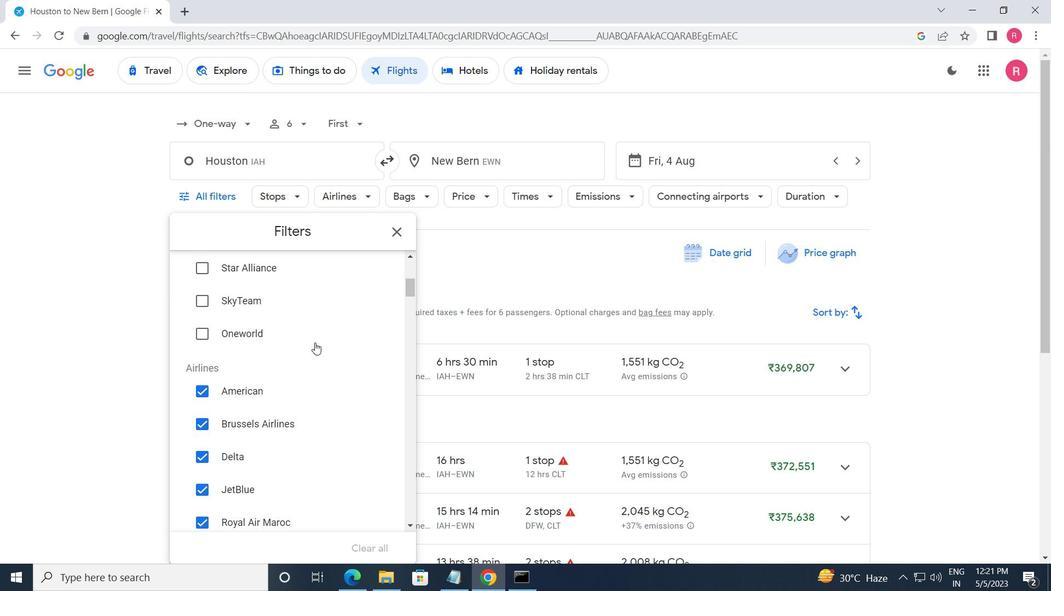 
Action: Mouse moved to (314, 342)
Screenshot: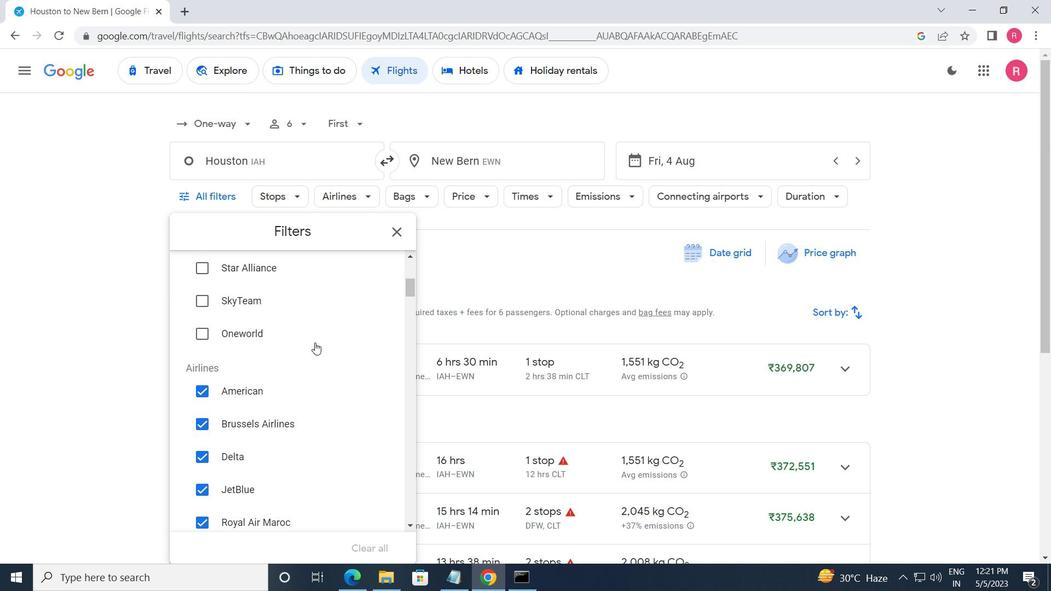 
Action: Mouse scrolled (314, 341) with delta (0, 0)
Screenshot: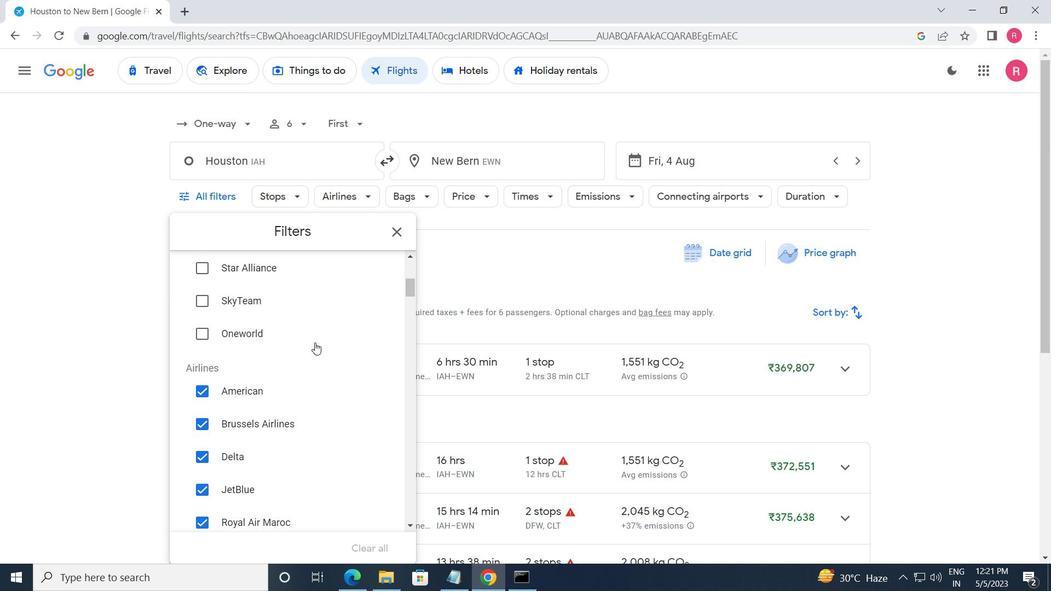 
Action: Mouse moved to (323, 334)
Screenshot: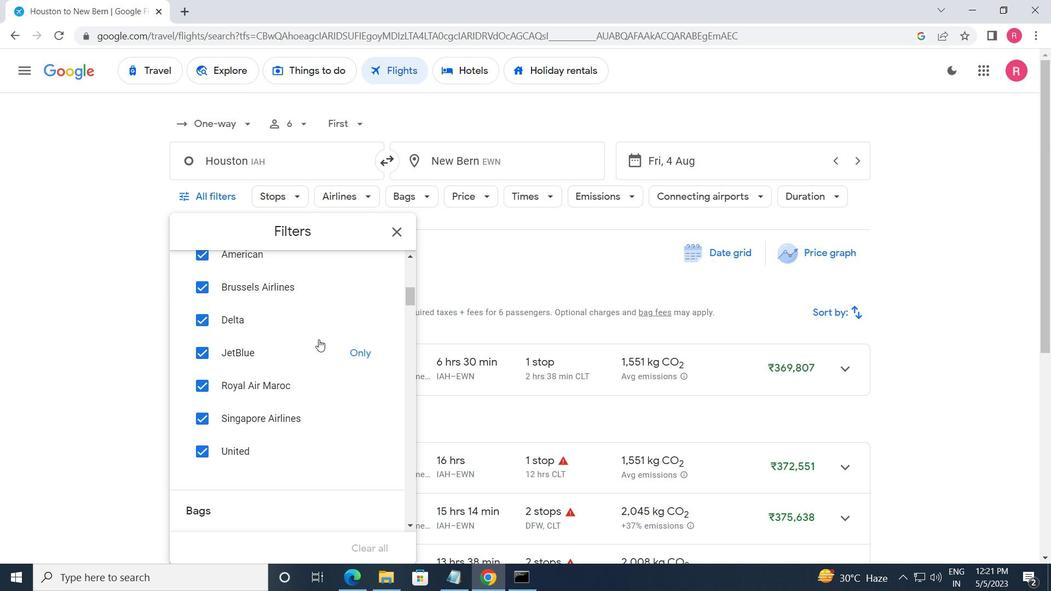 
Action: Mouse scrolled (323, 334) with delta (0, 0)
Screenshot: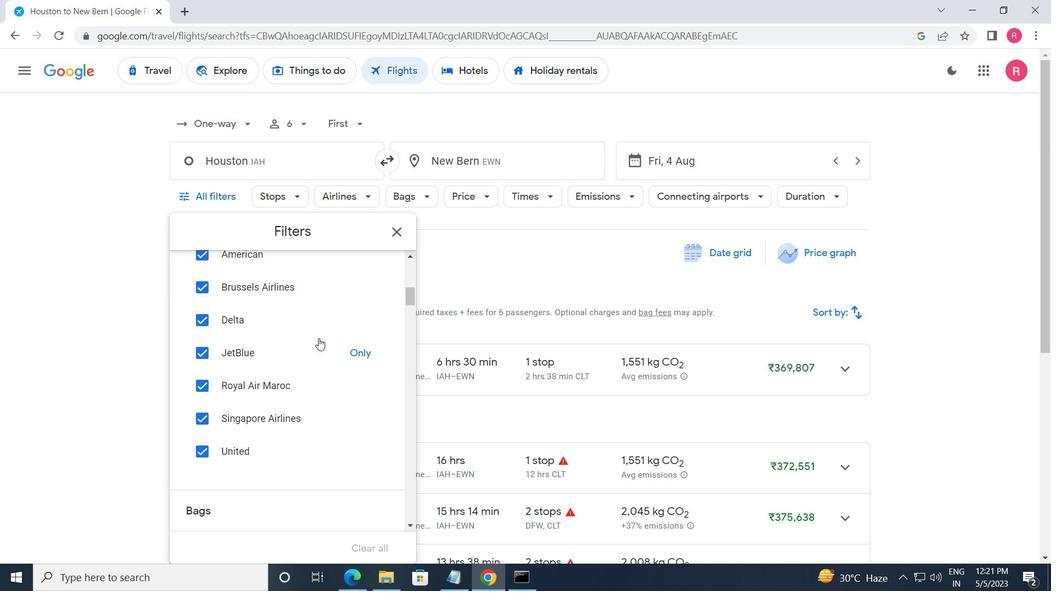 
Action: Mouse moved to (323, 331)
Screenshot: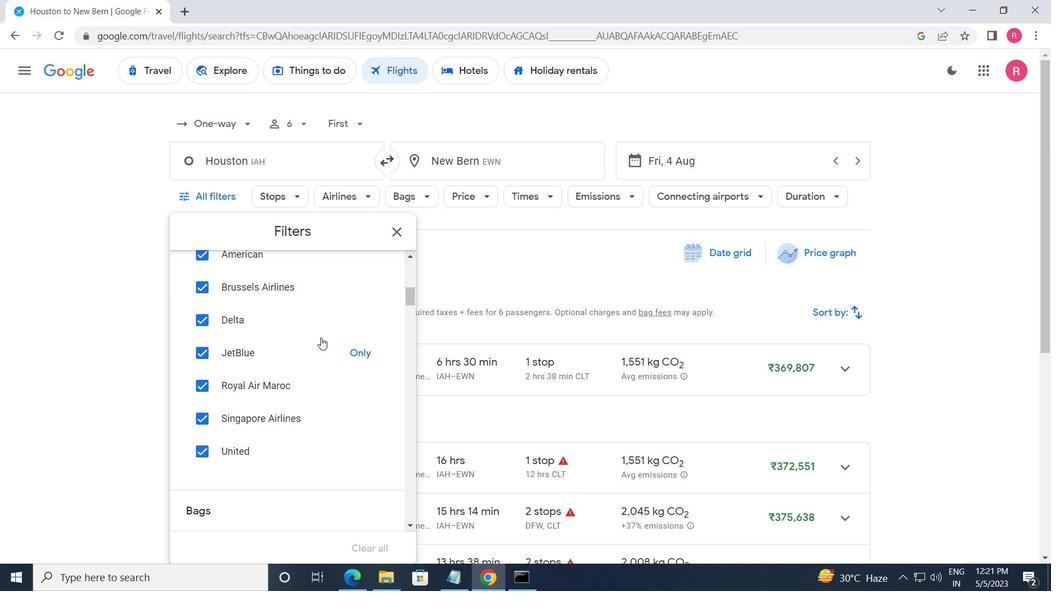 
Action: Mouse scrolled (323, 332) with delta (0, 0)
Screenshot: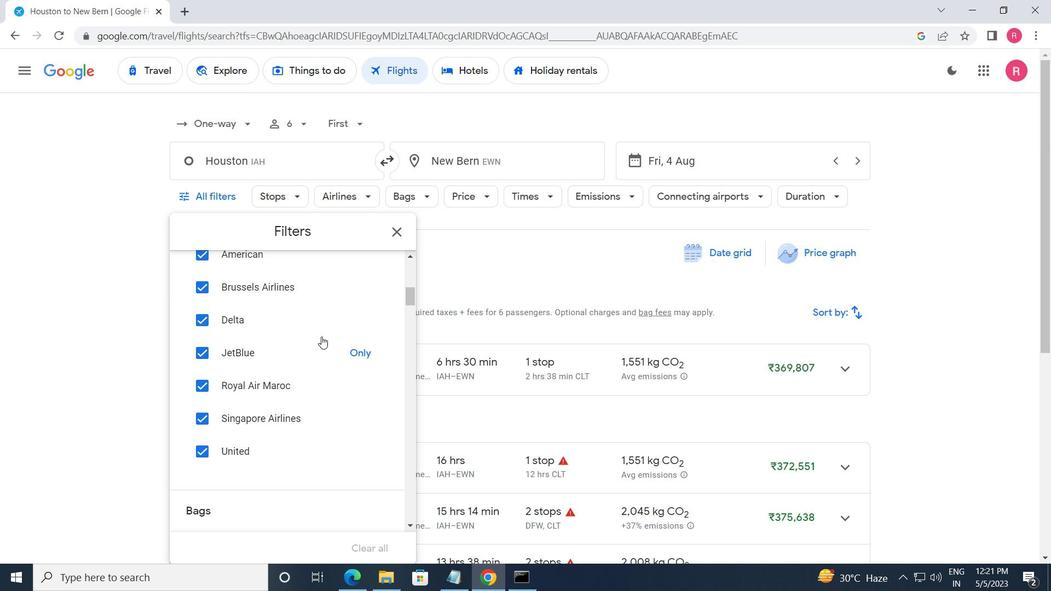 
Action: Mouse moved to (324, 330)
Screenshot: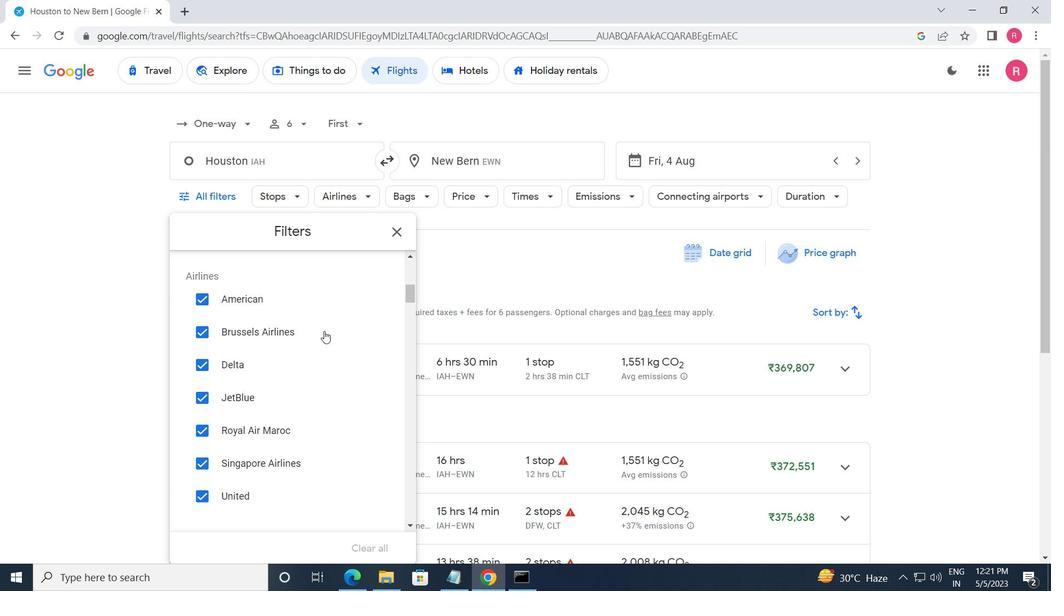
Action: Mouse scrolled (324, 330) with delta (0, 0)
Screenshot: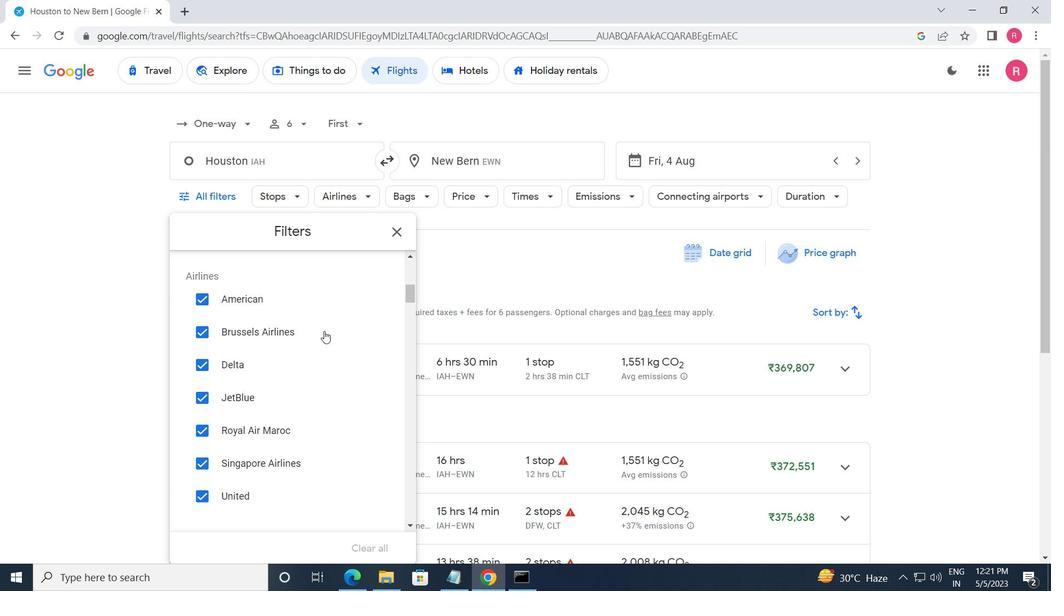
Action: Mouse moved to (375, 276)
Screenshot: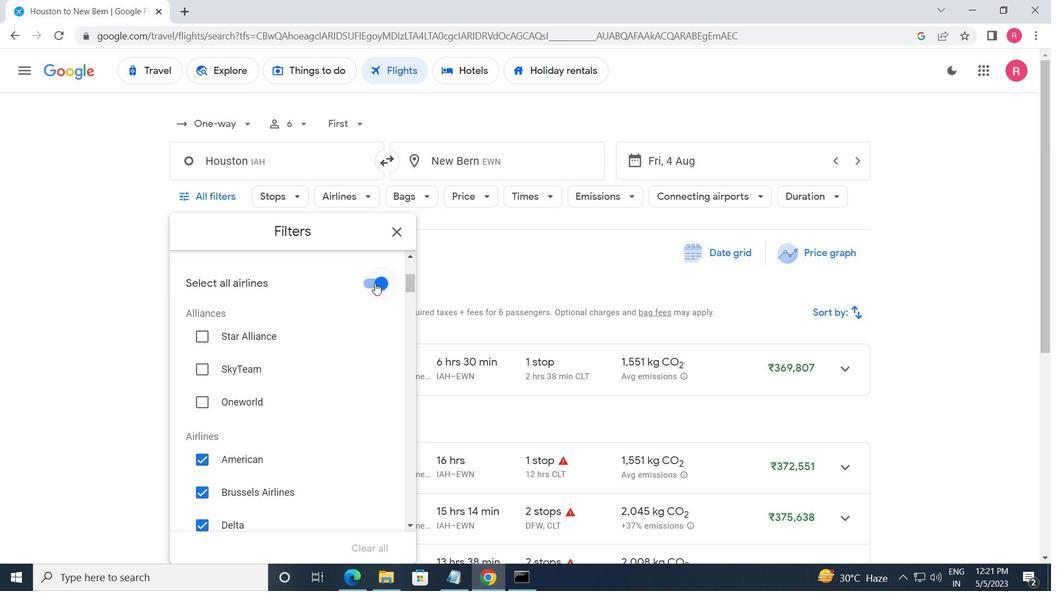 
Action: Mouse pressed left at (375, 276)
Screenshot: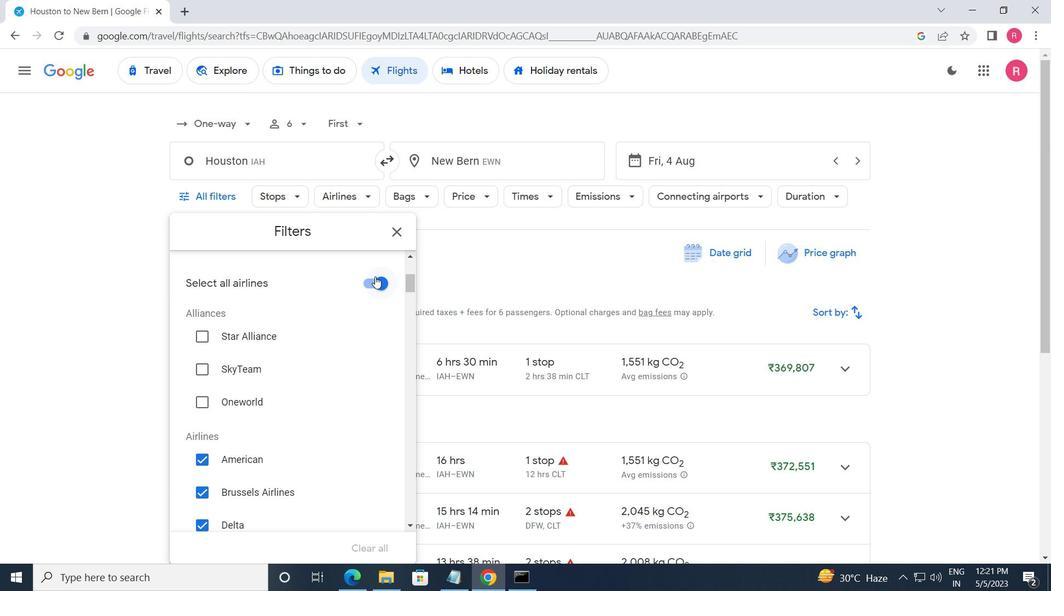 
Action: Mouse moved to (355, 468)
Screenshot: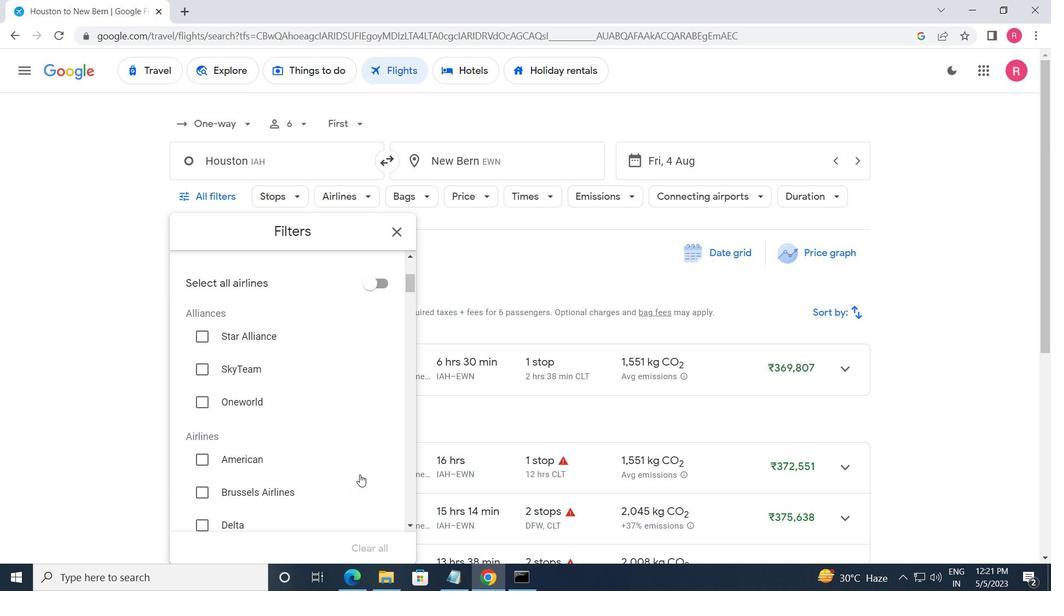 
Action: Mouse scrolled (355, 468) with delta (0, 0)
Screenshot: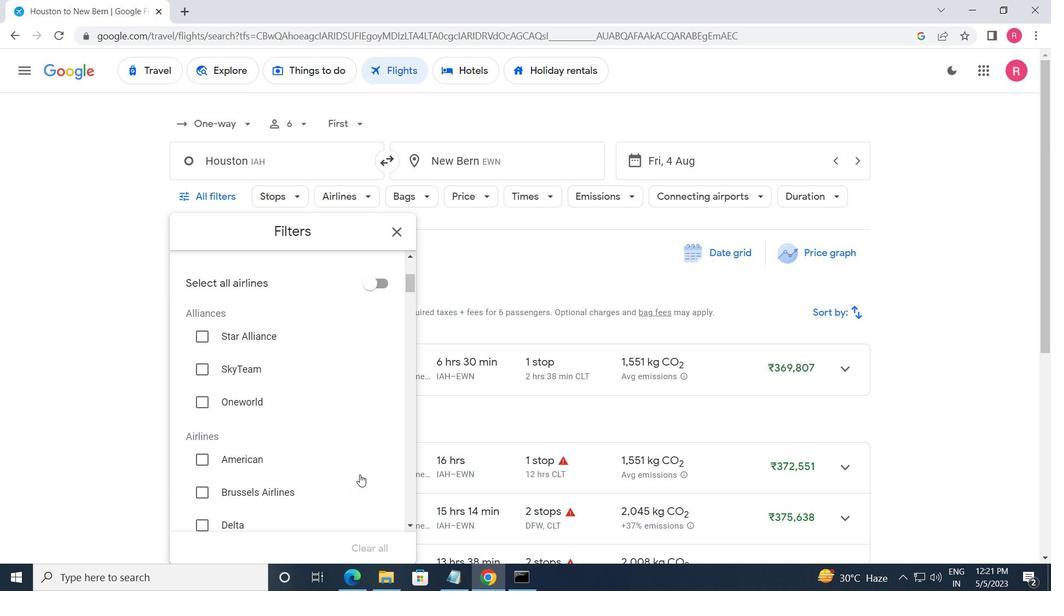 
Action: Mouse scrolled (355, 468) with delta (0, 0)
Screenshot: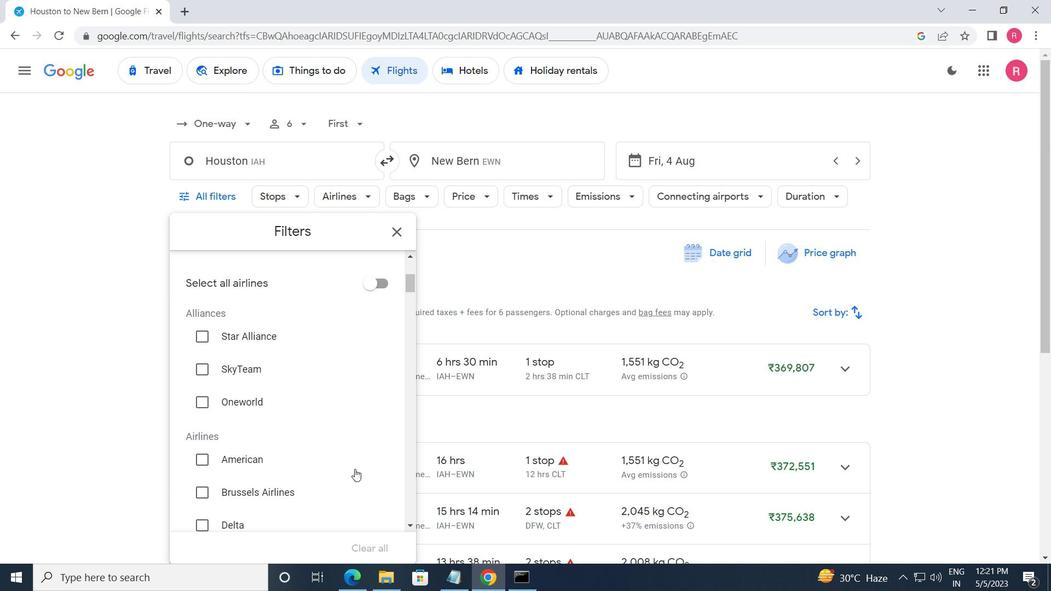
Action: Mouse moved to (354, 468)
Screenshot: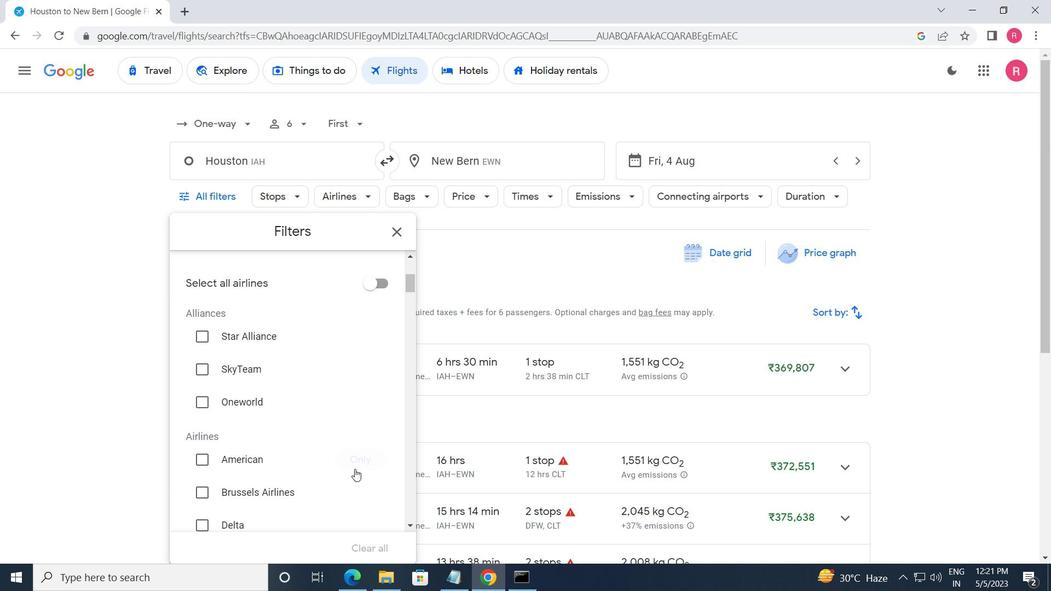 
Action: Mouse scrolled (354, 467) with delta (0, 0)
Screenshot: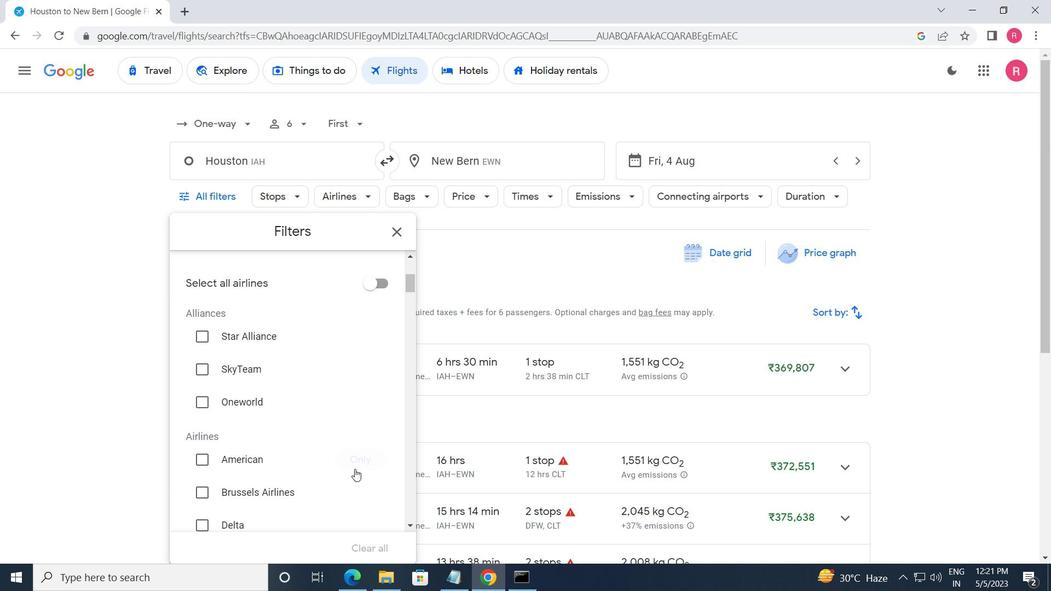 
Action: Mouse moved to (358, 461)
Screenshot: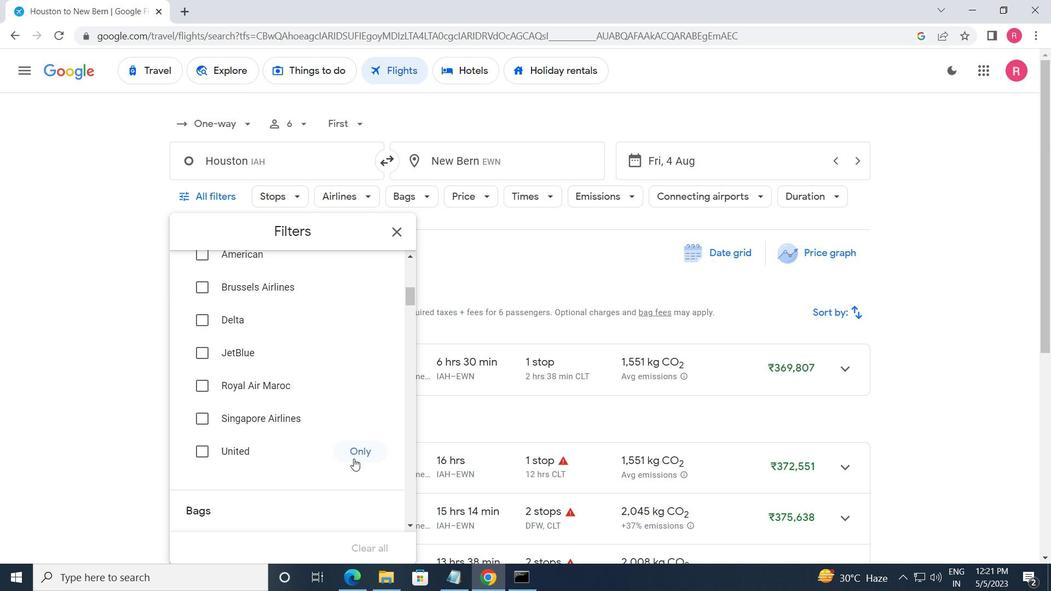 
Action: Mouse scrolled (358, 460) with delta (0, 0)
Screenshot: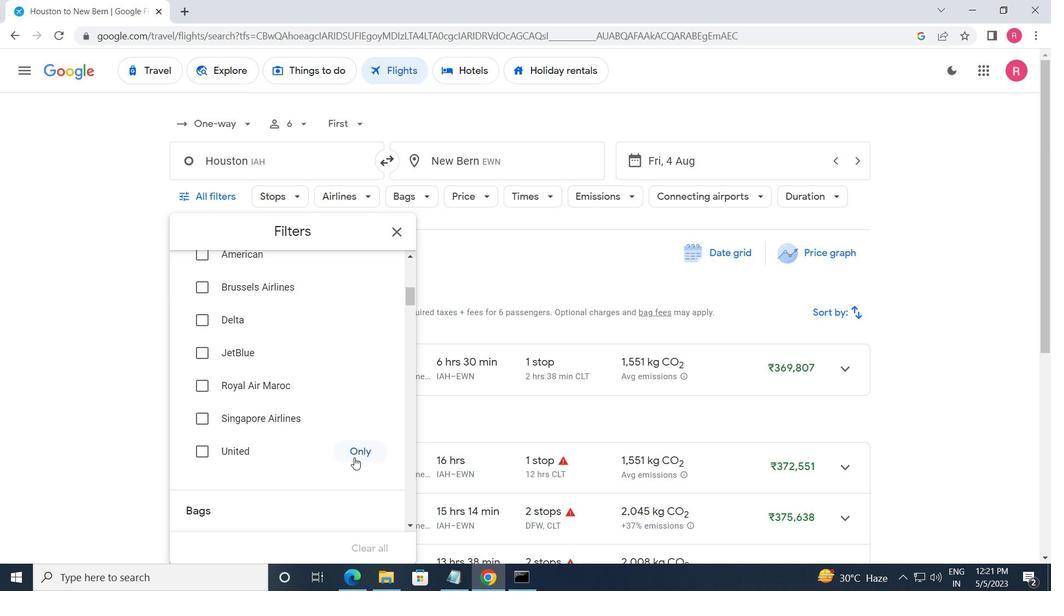 
Action: Mouse scrolled (358, 460) with delta (0, 0)
Screenshot: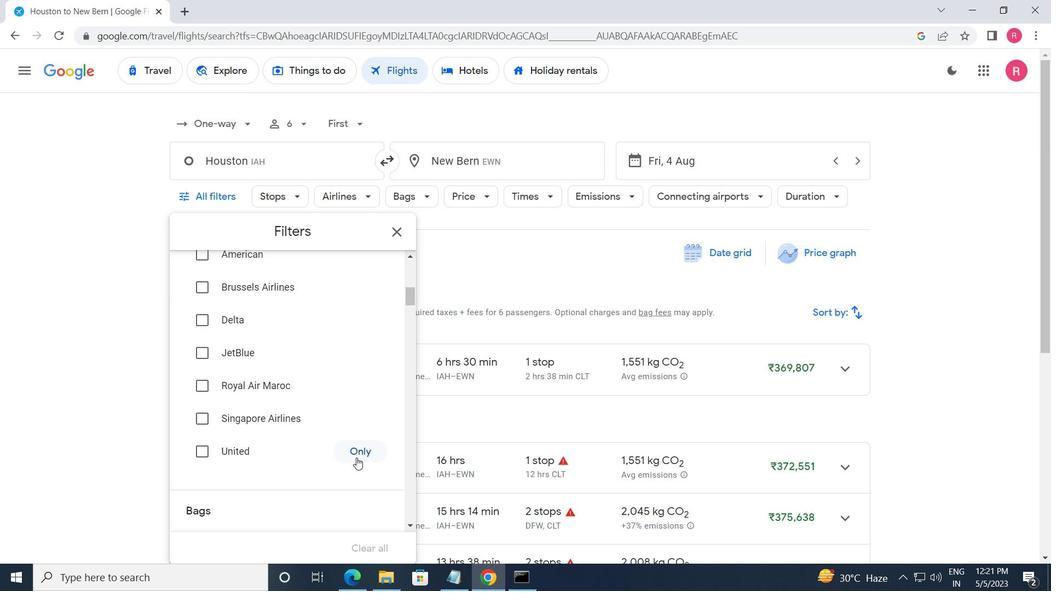 
Action: Mouse moved to (375, 416)
Screenshot: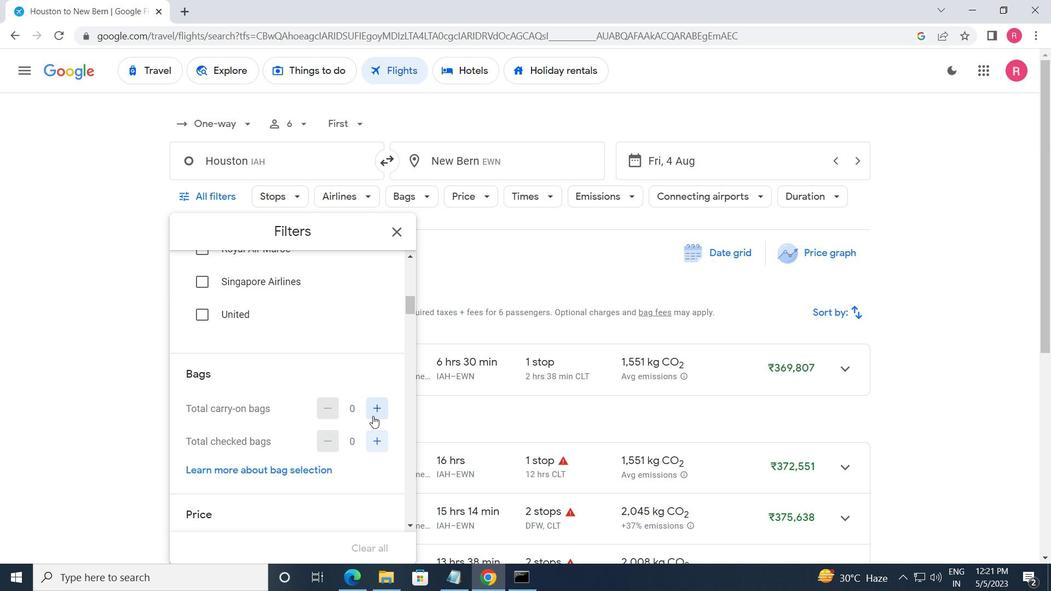 
Action: Mouse pressed left at (375, 416)
Screenshot: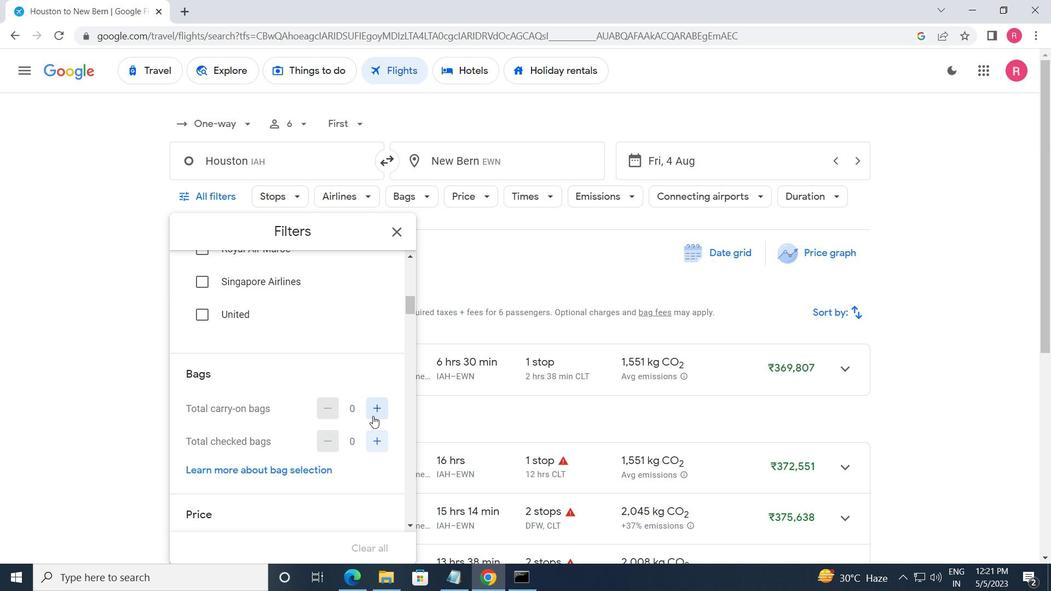 
Action: Mouse moved to (375, 416)
Screenshot: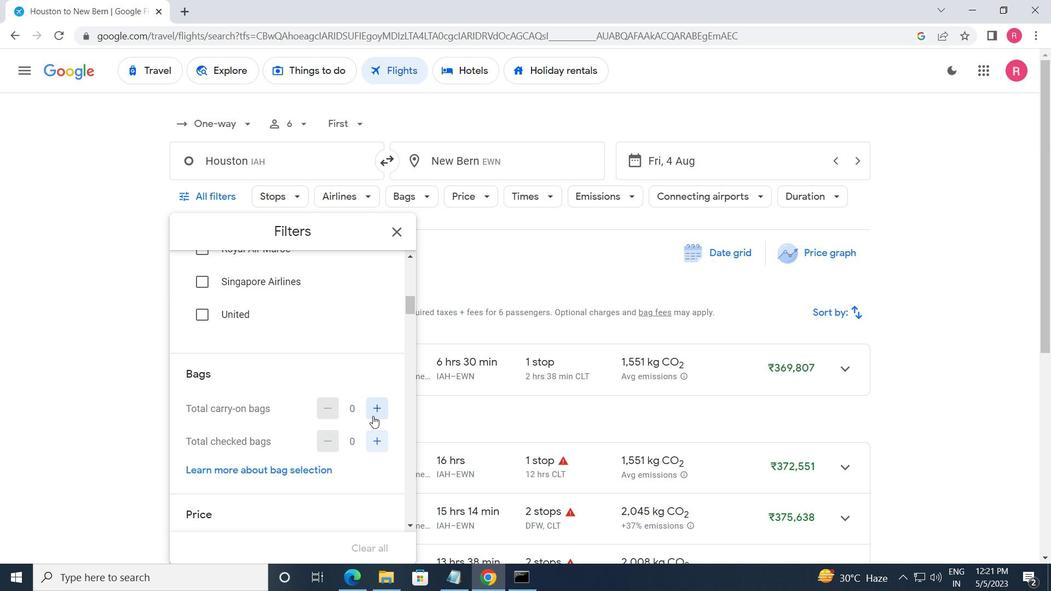 
Action: Mouse pressed left at (375, 416)
Screenshot: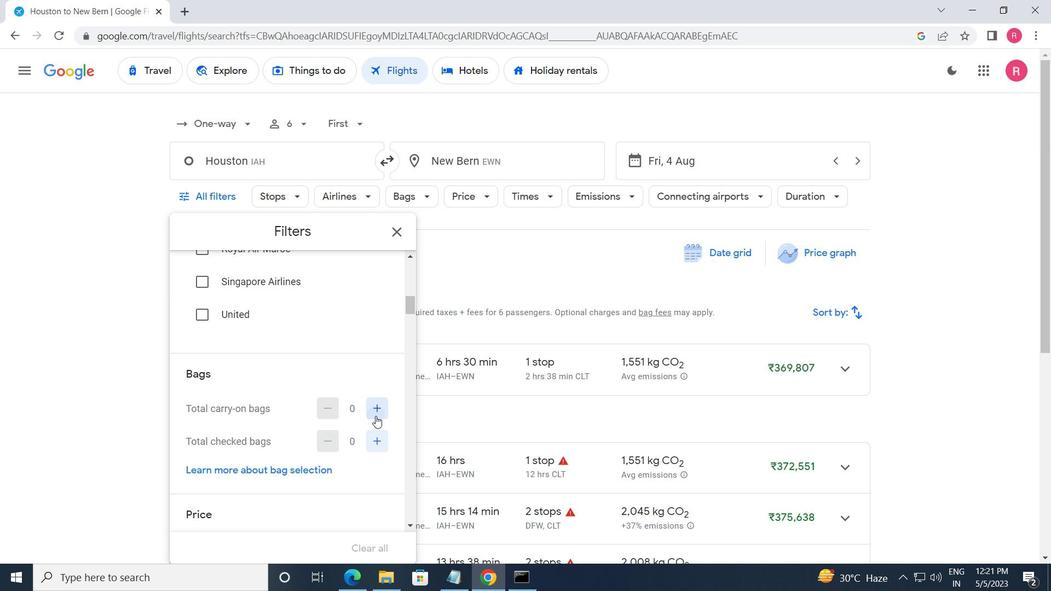 
Action: Mouse moved to (376, 415)
Screenshot: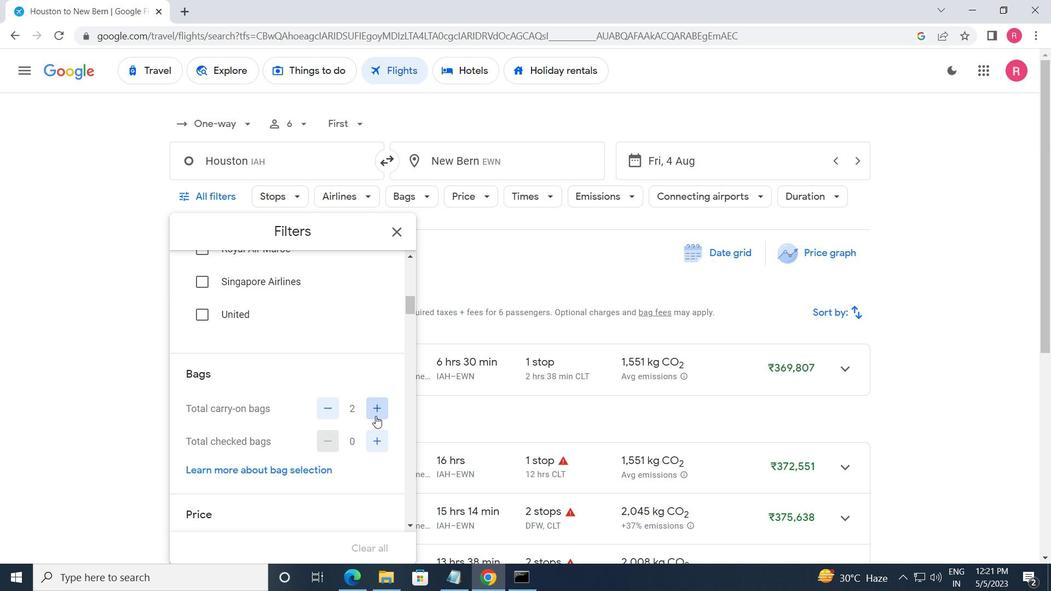 
Action: Mouse scrolled (376, 414) with delta (0, 0)
Screenshot: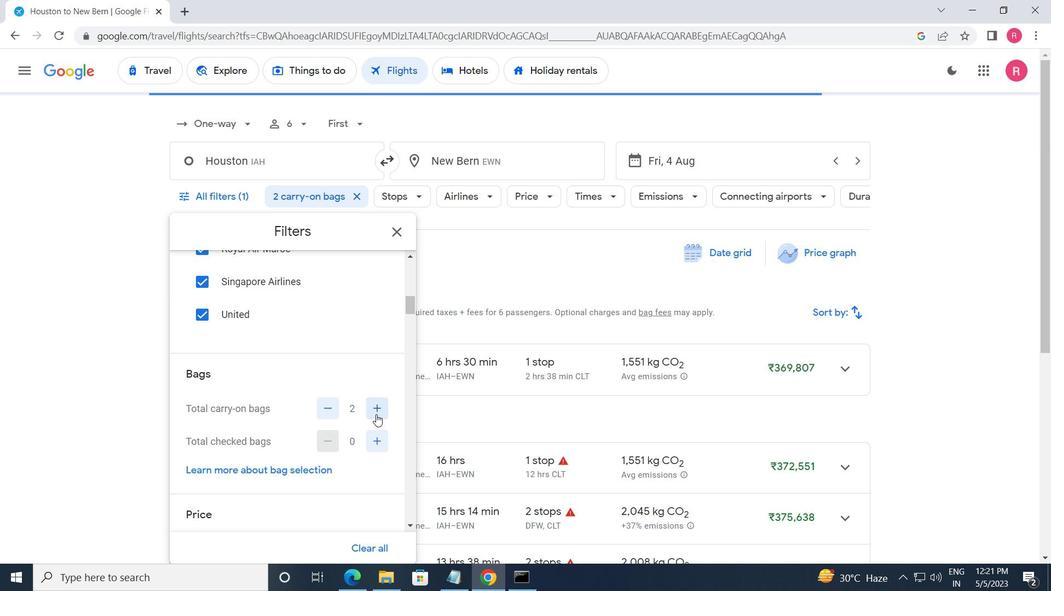 
Action: Mouse moved to (380, 513)
Screenshot: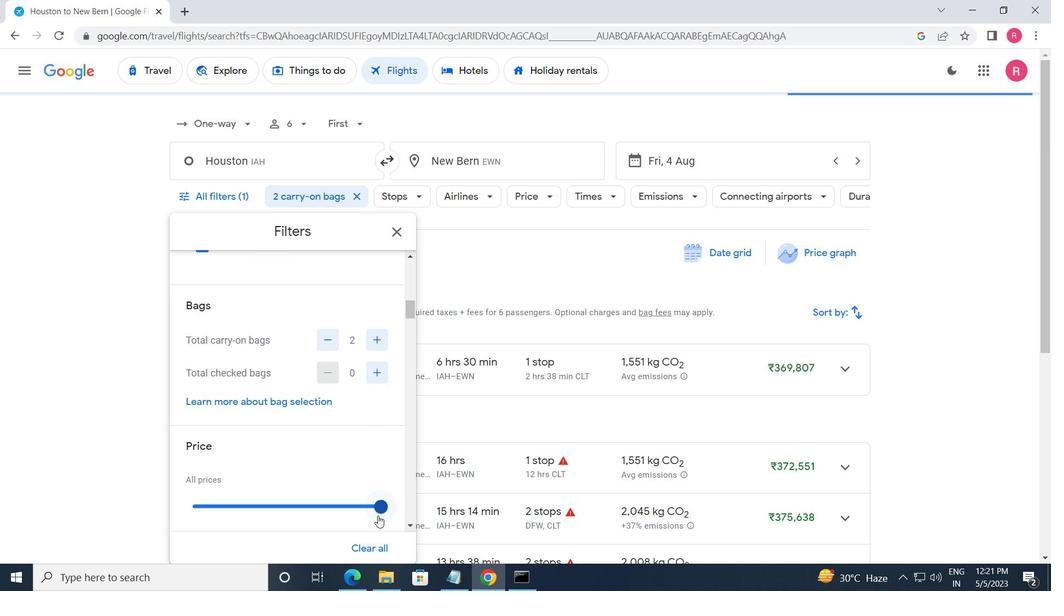 
Action: Mouse pressed left at (380, 513)
Screenshot: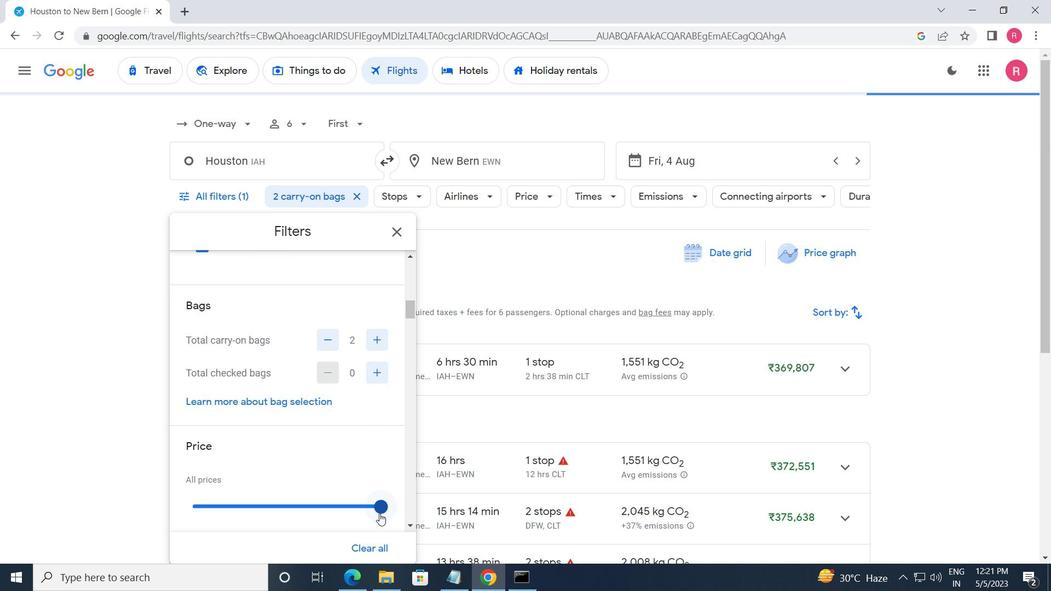 
Action: Mouse moved to (342, 479)
Screenshot: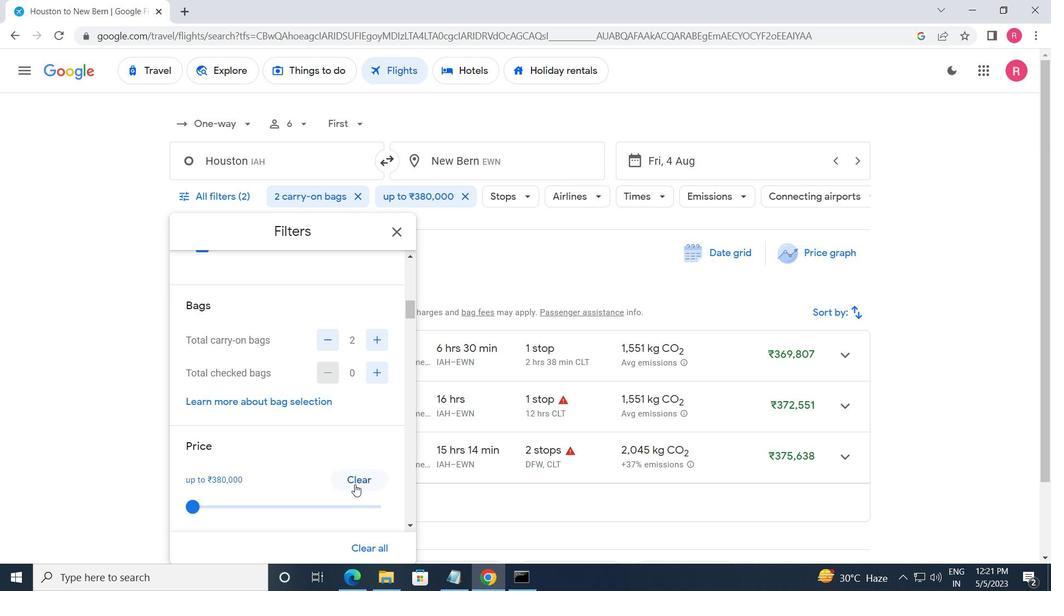
Action: Mouse scrolled (342, 478) with delta (0, 0)
Screenshot: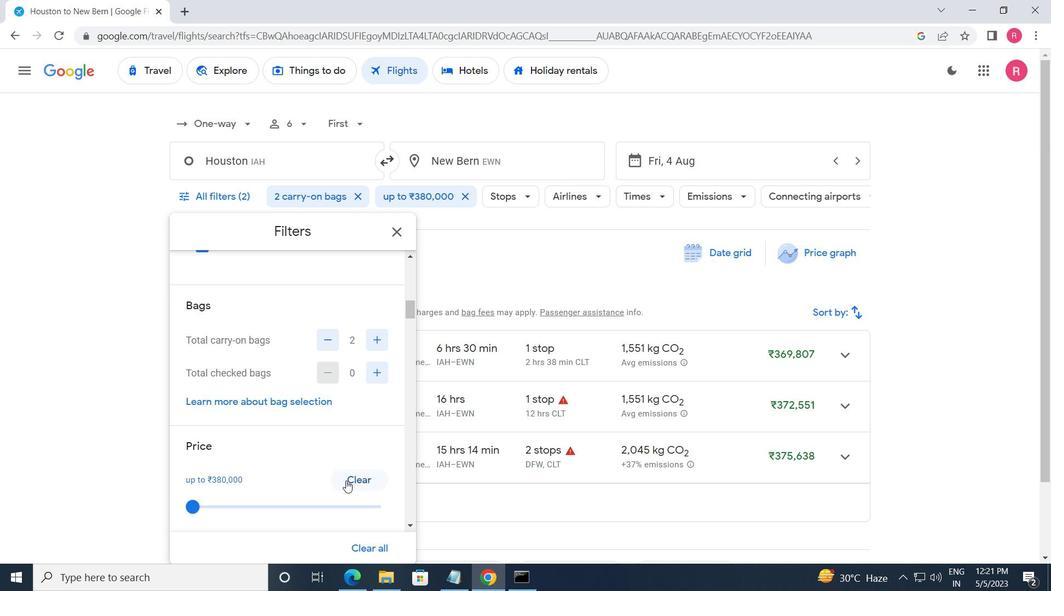 
Action: Mouse moved to (343, 480)
Screenshot: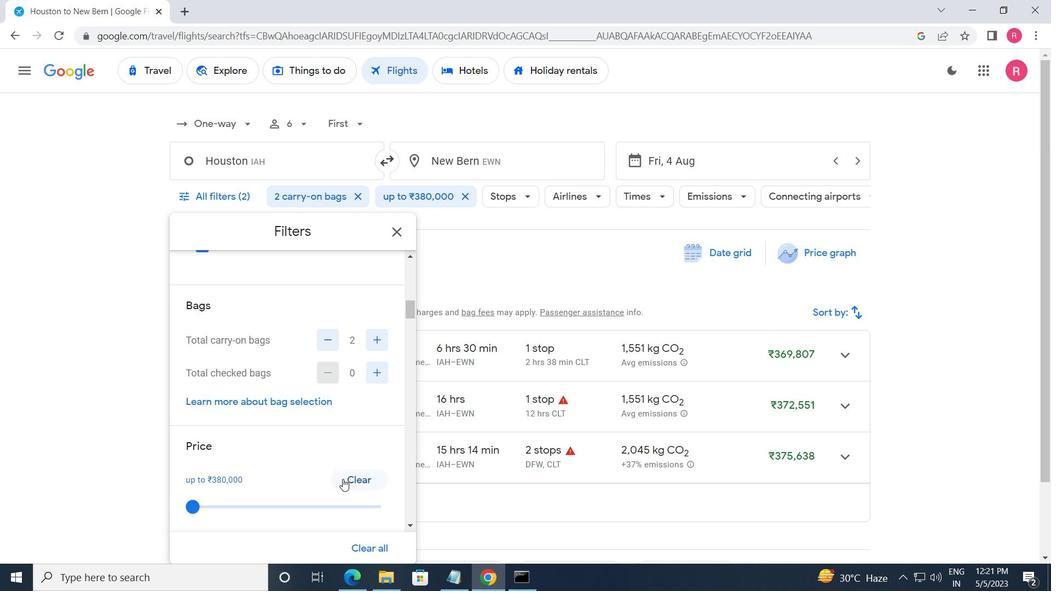 
Action: Mouse scrolled (343, 479) with delta (0, 0)
Screenshot: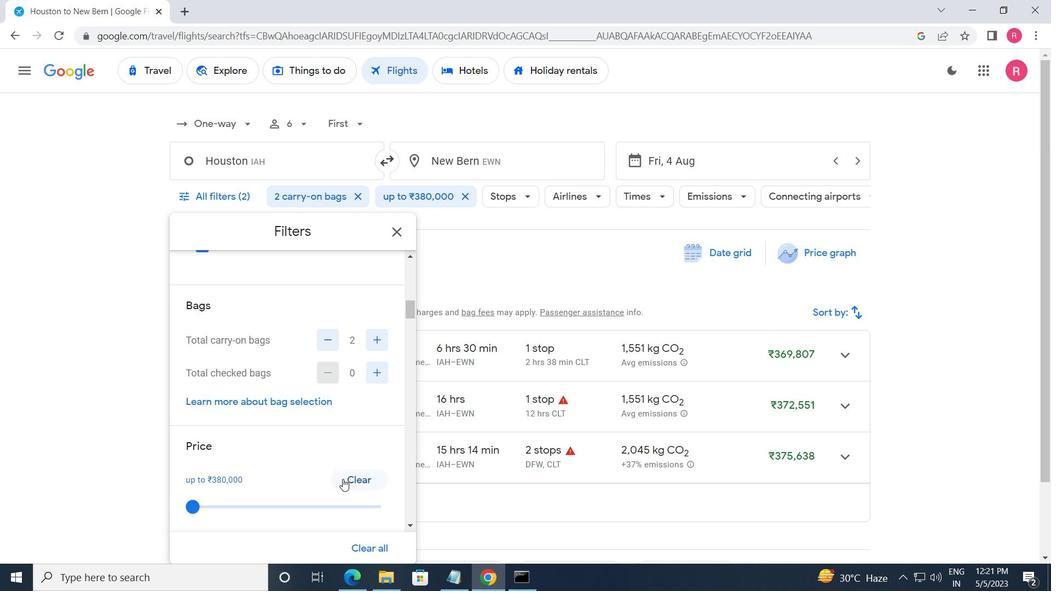 
Action: Mouse moved to (253, 509)
Screenshot: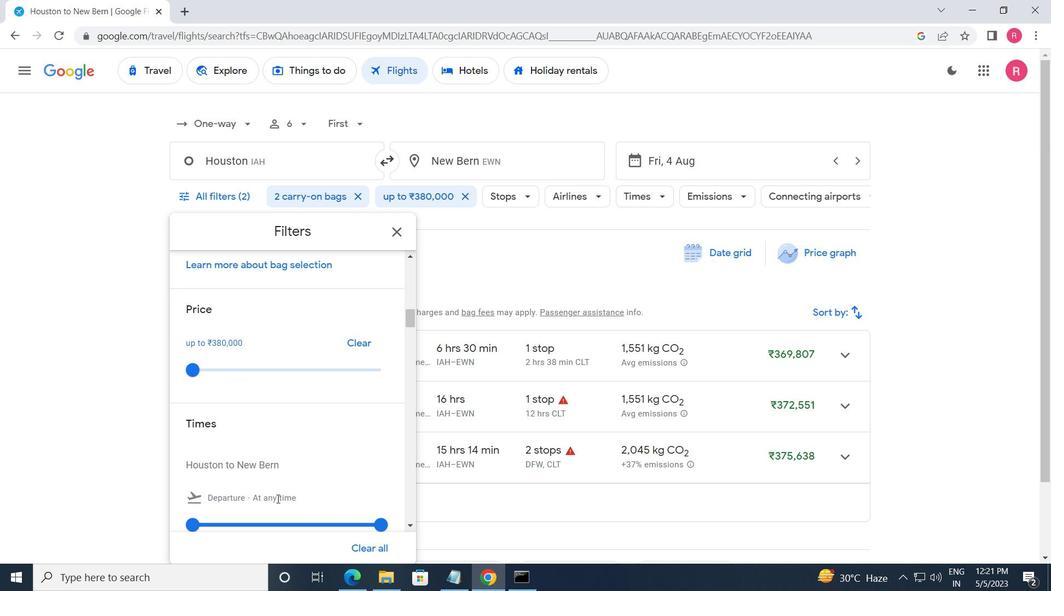 
Action: Mouse scrolled (253, 509) with delta (0, 0)
Screenshot: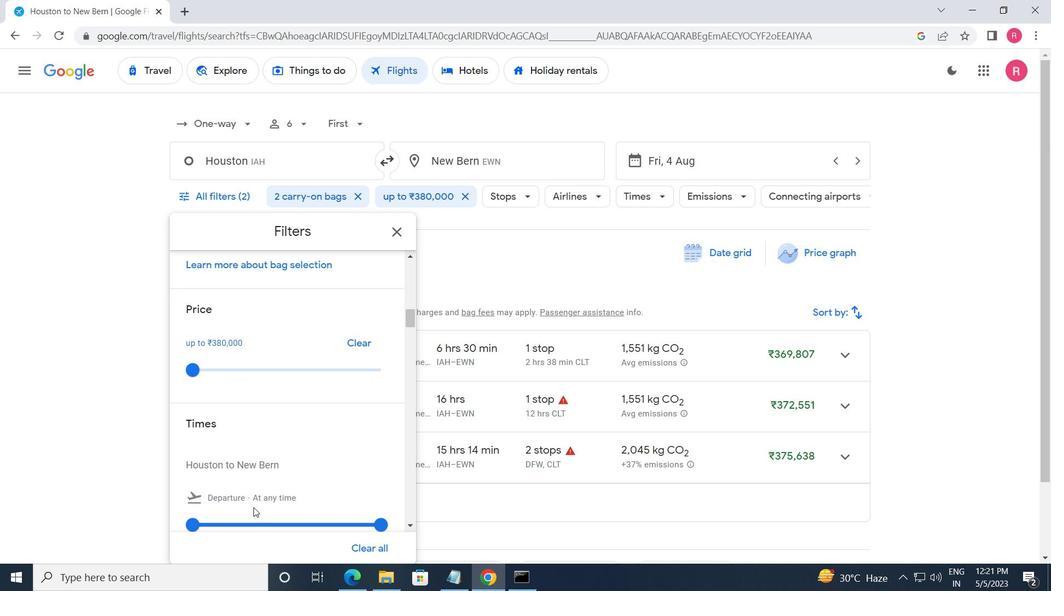 
Action: Mouse moved to (252, 510)
Screenshot: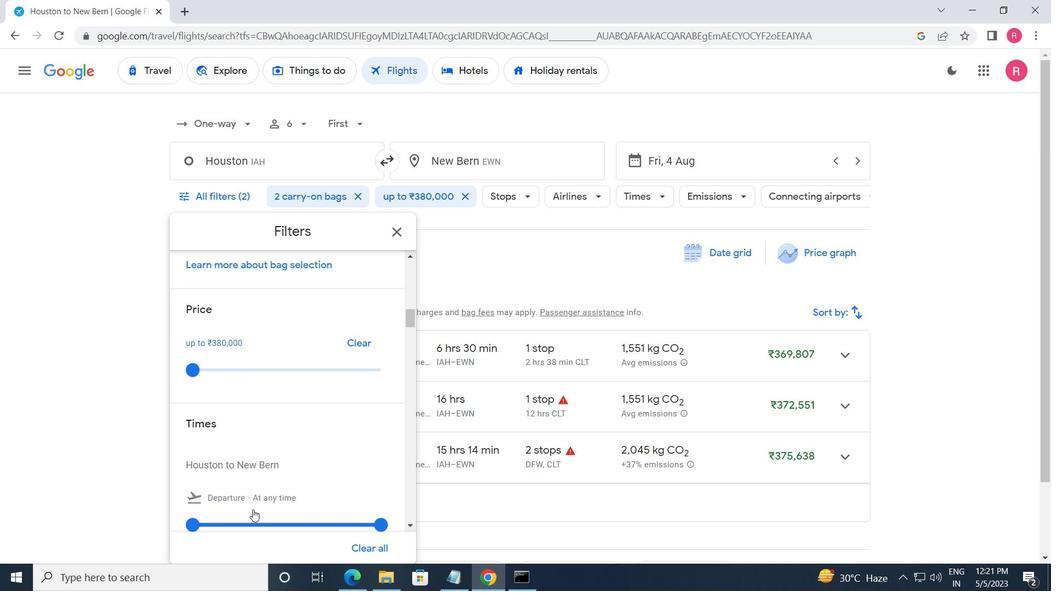 
Action: Mouse scrolled (252, 509) with delta (0, 0)
Screenshot: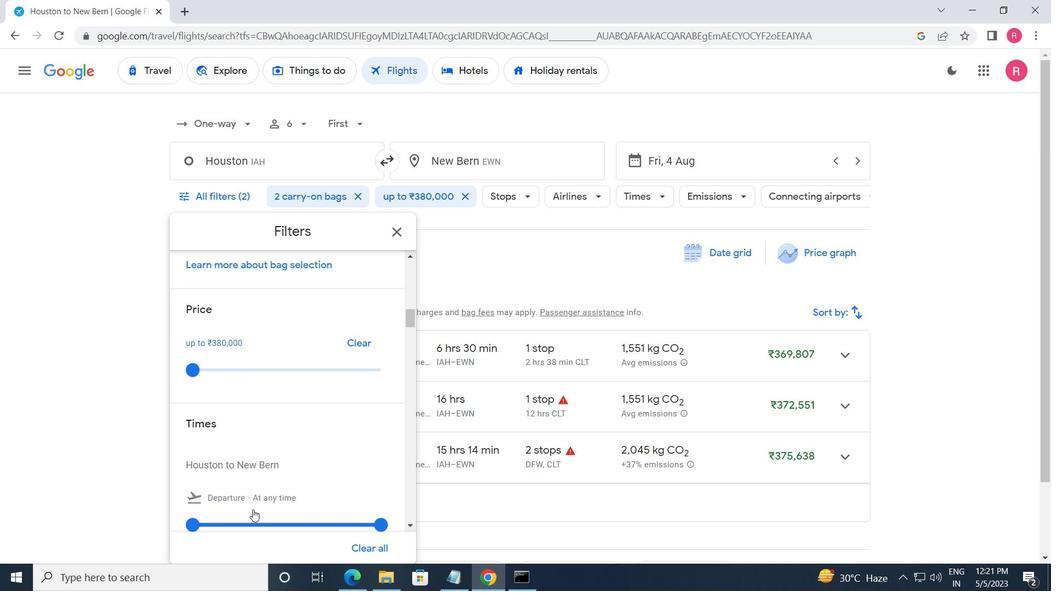
Action: Mouse moved to (194, 386)
Screenshot: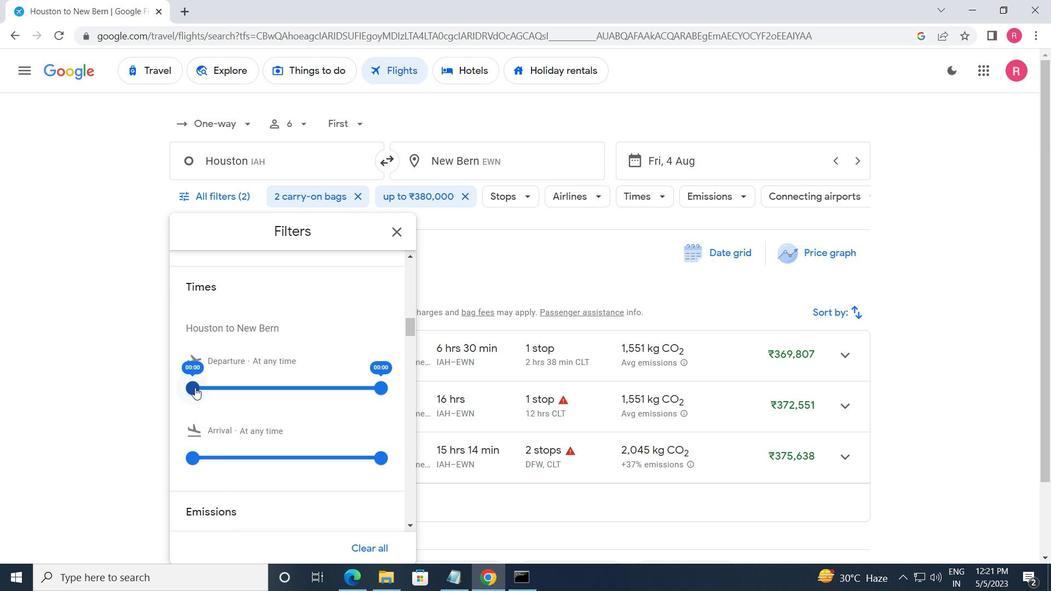 
Action: Mouse pressed left at (194, 386)
Screenshot: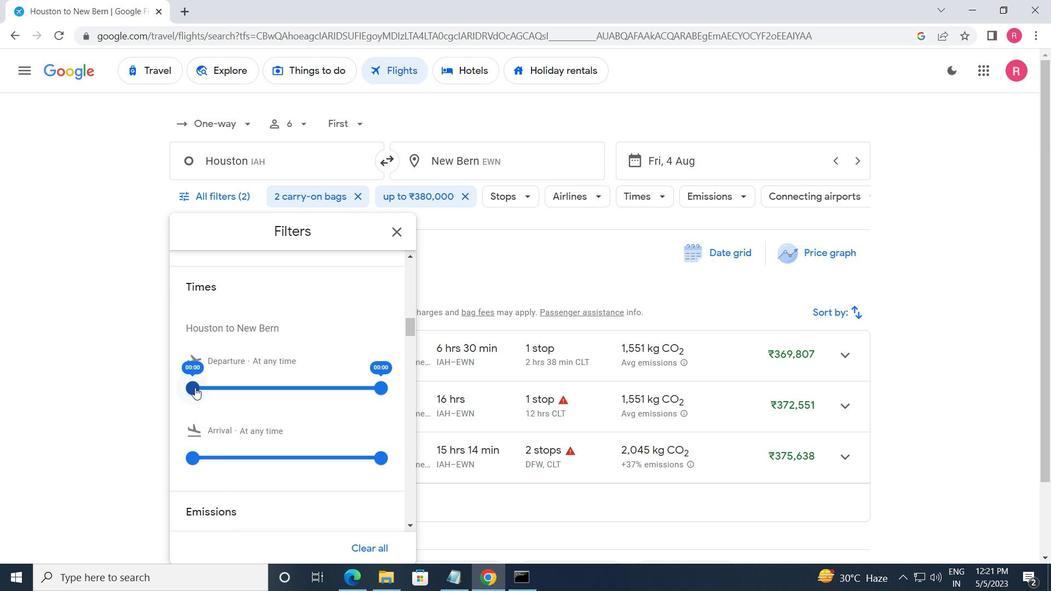 
Action: Mouse moved to (371, 388)
Screenshot: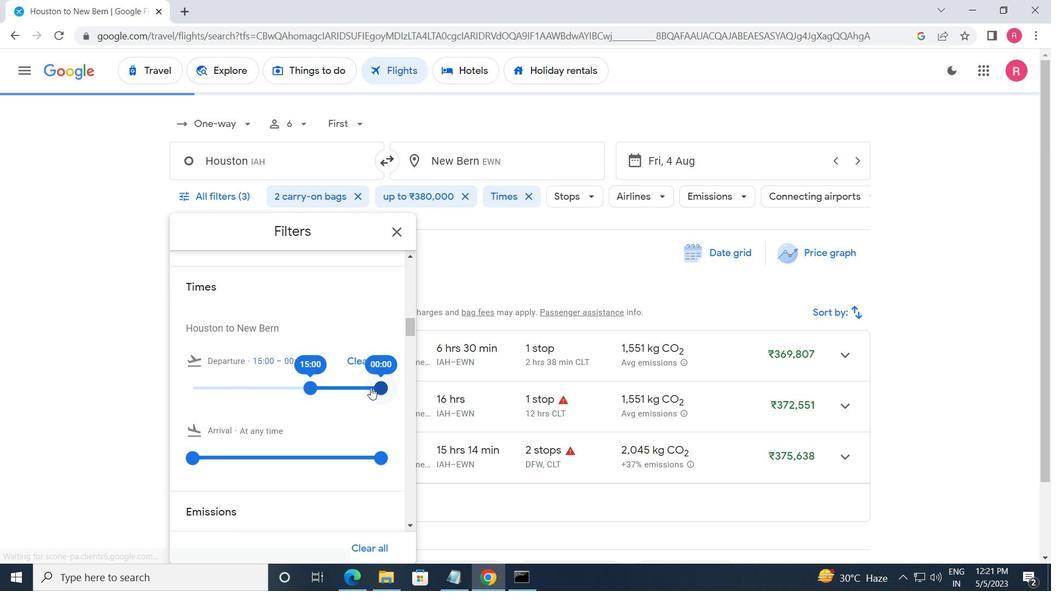 
Action: Mouse pressed left at (371, 388)
Screenshot: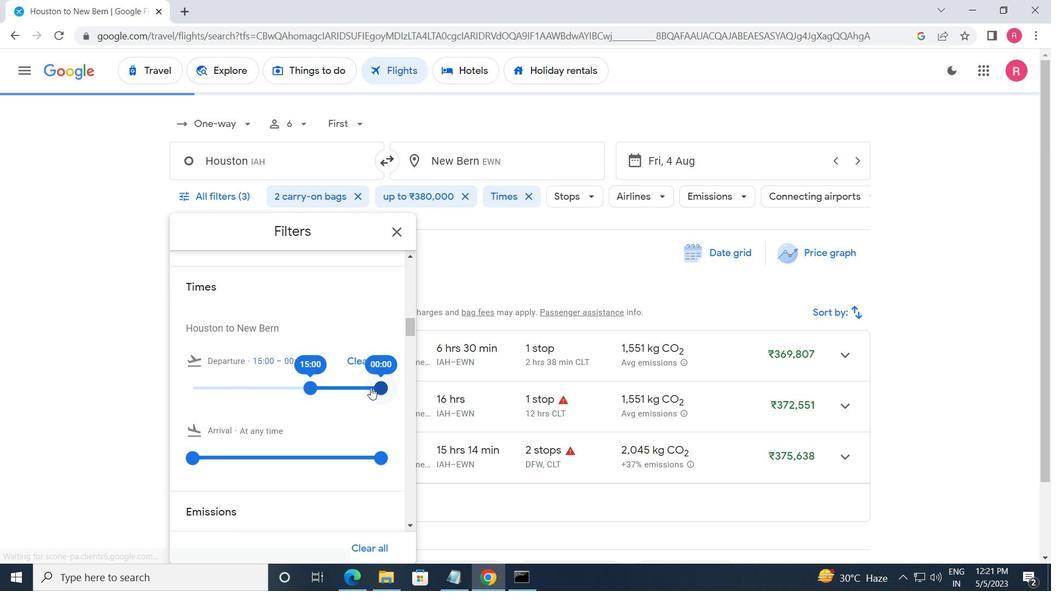 
Action: Mouse moved to (404, 232)
Screenshot: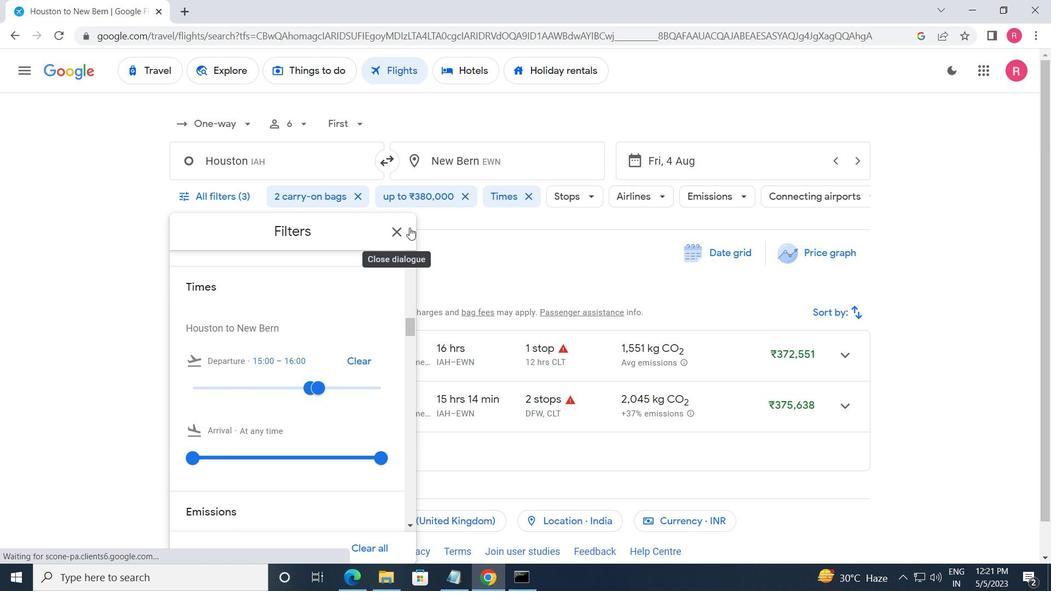 
Action: Mouse pressed left at (404, 232)
Screenshot: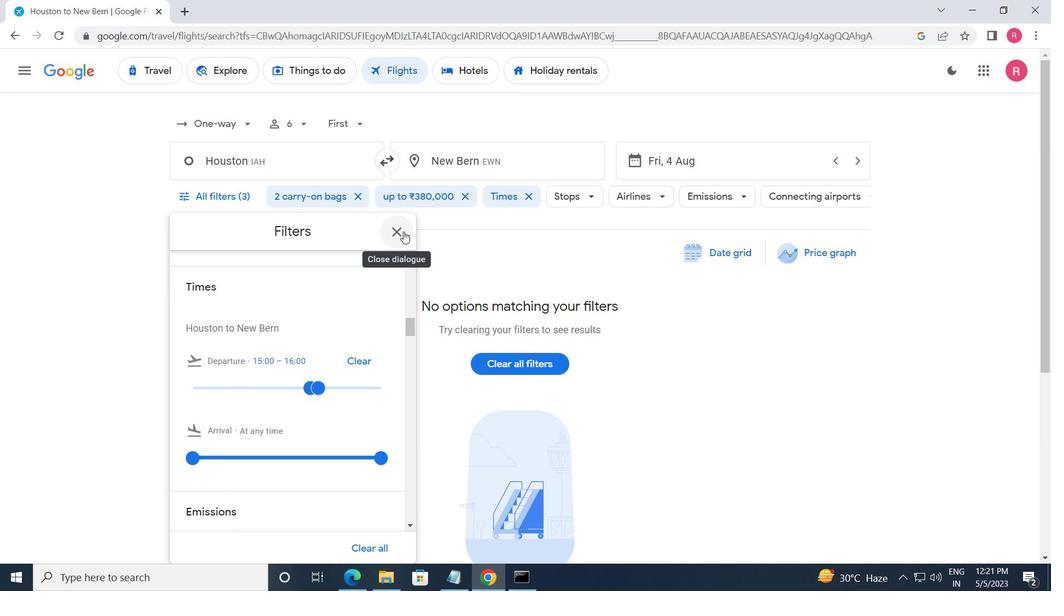 
